 Task: For heading Use Italics Merriweather with blue  colour, bold & Underline.  font size for heading18,  'Change the font style of data to'Nunito and font size to 9,  Change the alignment of both headline & data to Align center.  In the sheet  DashboardReceiptArchive
Action: Mouse moved to (62, 125)
Screenshot: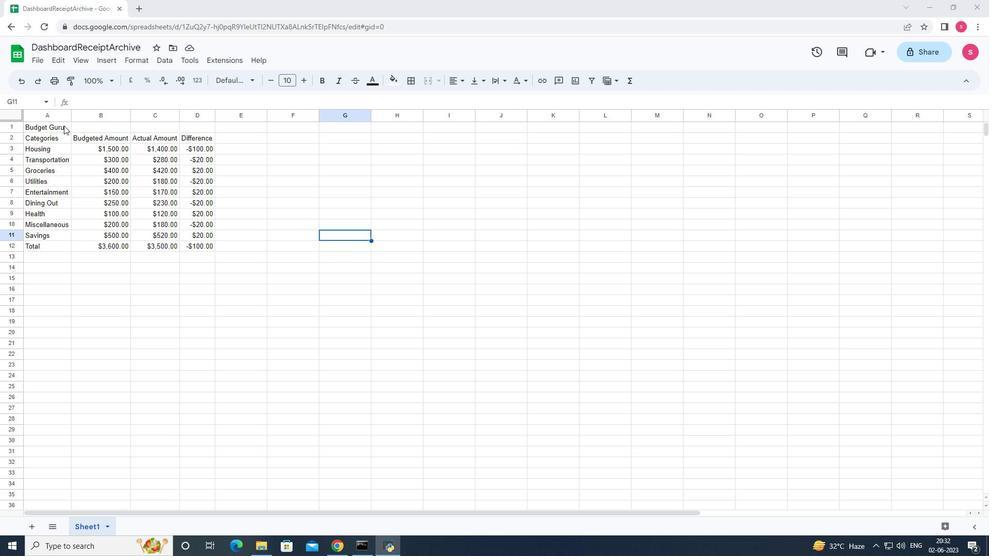 
Action: Mouse pressed left at (62, 125)
Screenshot: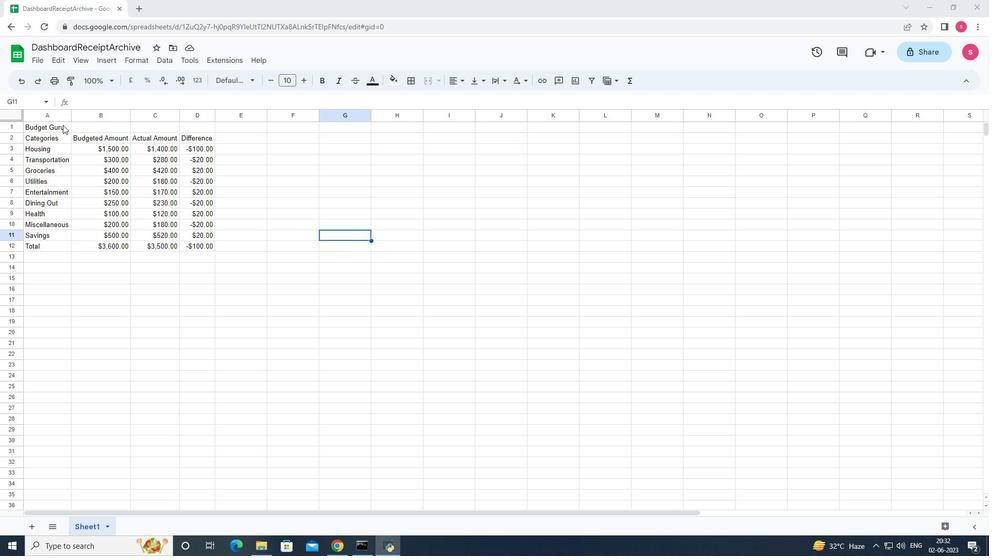 
Action: Mouse moved to (248, 82)
Screenshot: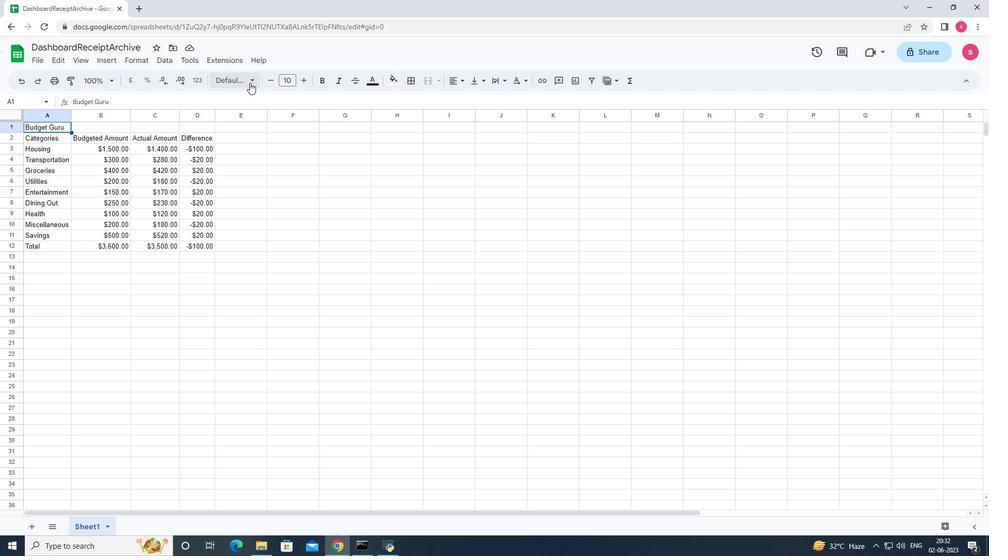 
Action: Mouse pressed left at (248, 82)
Screenshot: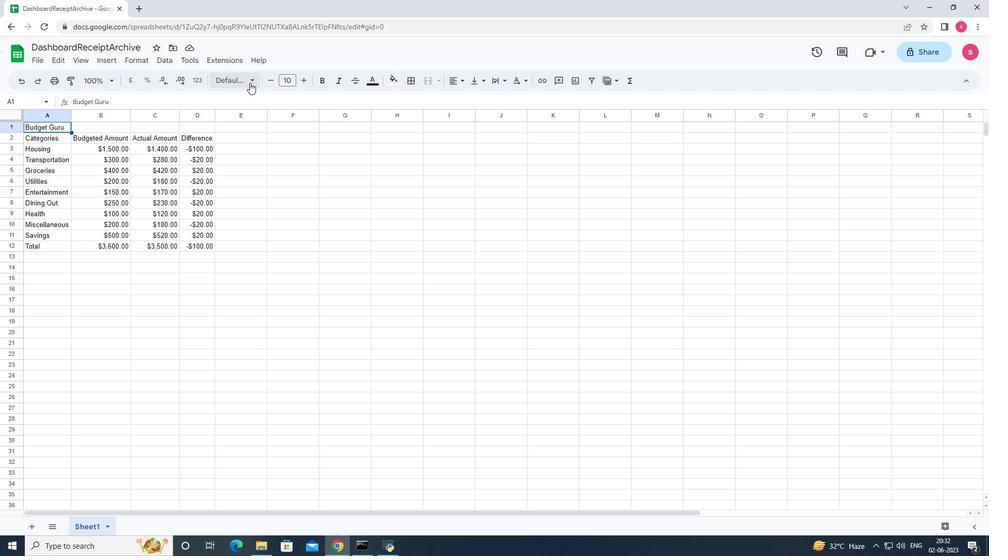 
Action: Mouse moved to (269, 356)
Screenshot: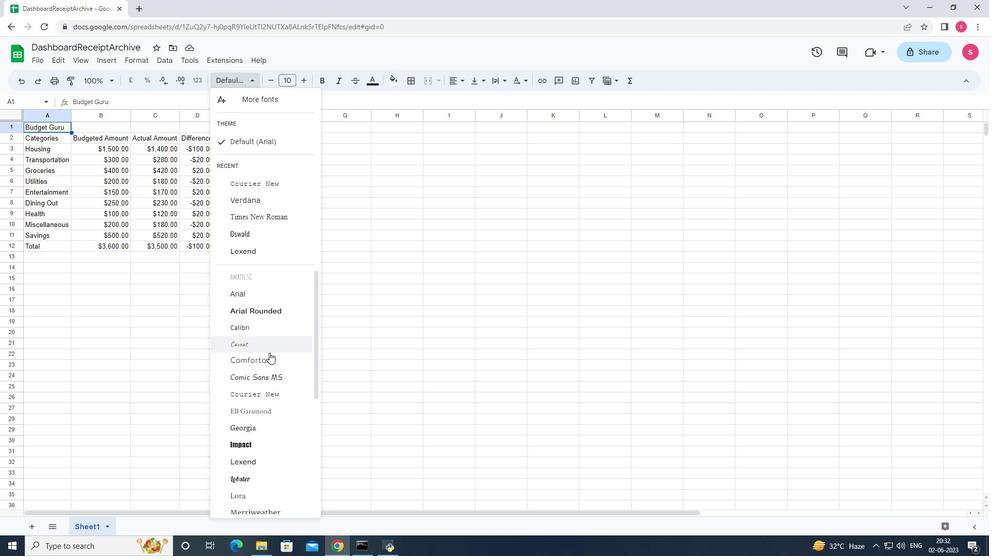 
Action: Mouse scrolled (269, 356) with delta (0, 0)
Screenshot: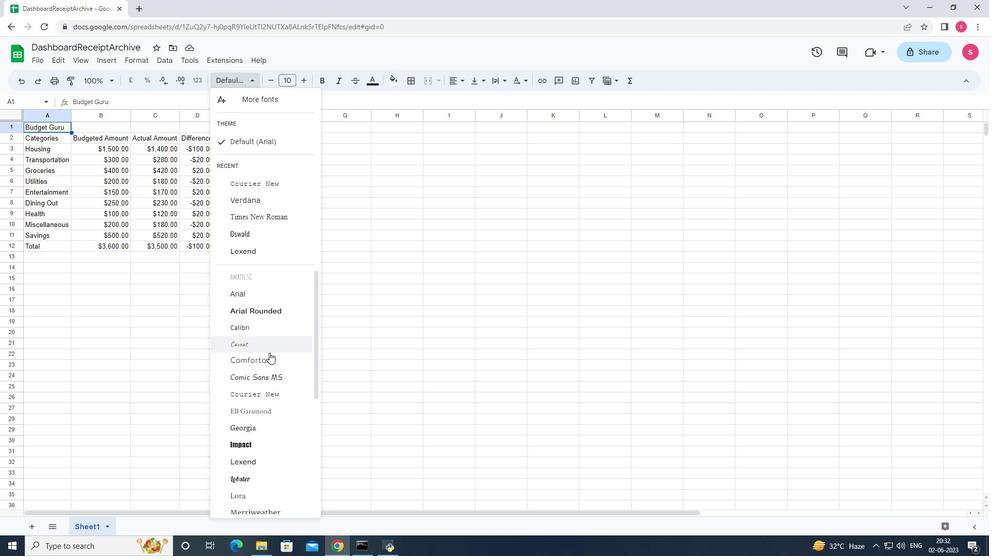
Action: Mouse moved to (273, 392)
Screenshot: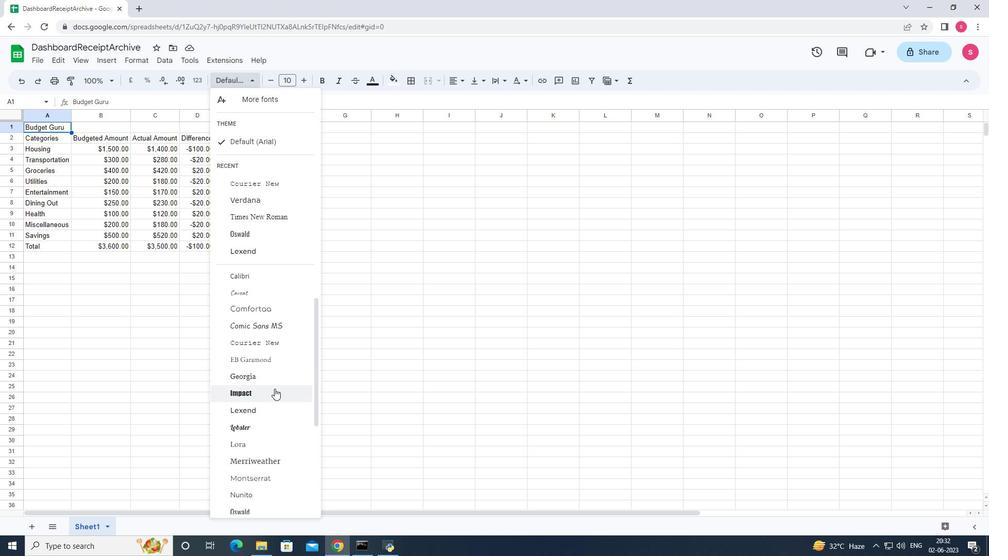 
Action: Mouse scrolled (273, 391) with delta (0, 0)
Screenshot: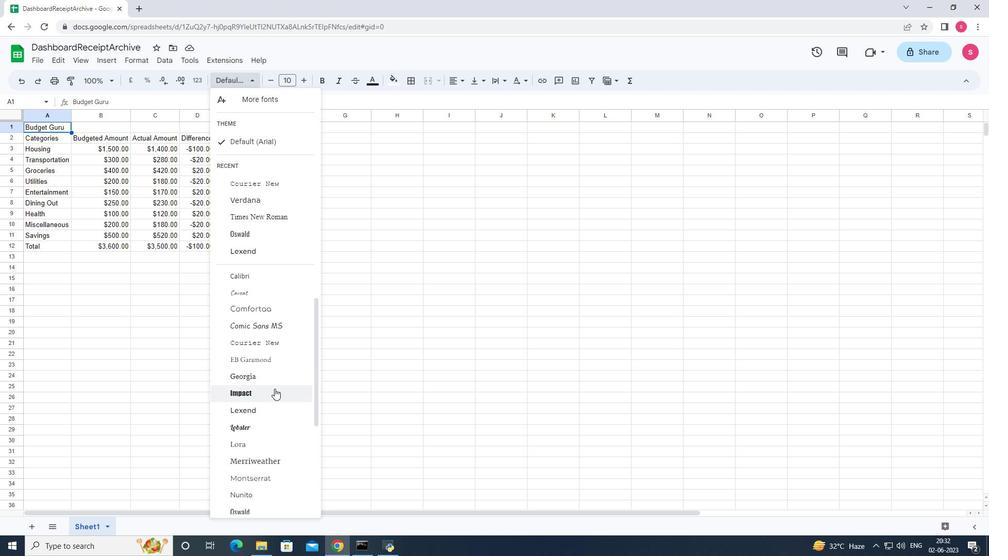 
Action: Mouse moved to (270, 406)
Screenshot: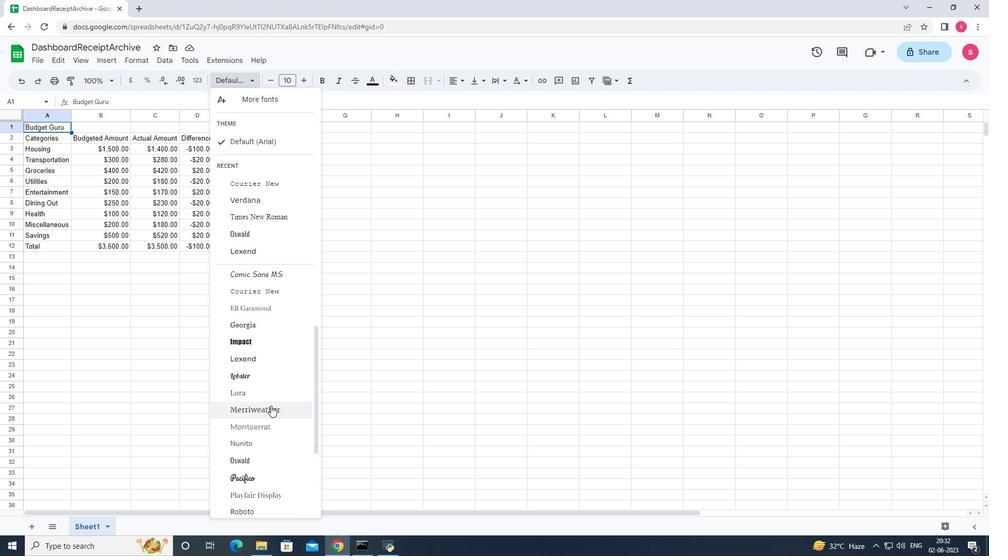 
Action: Mouse pressed left at (270, 406)
Screenshot: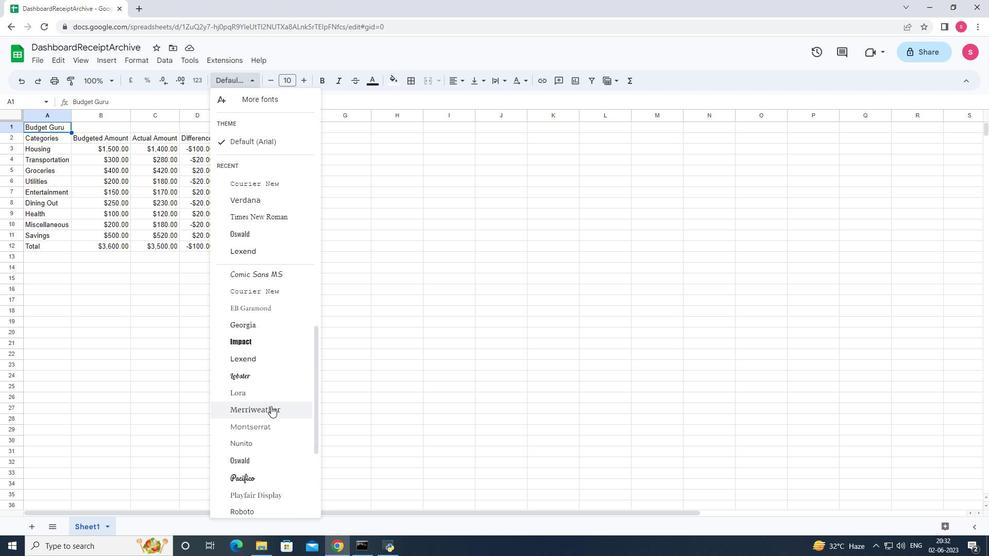 
Action: Mouse moved to (376, 81)
Screenshot: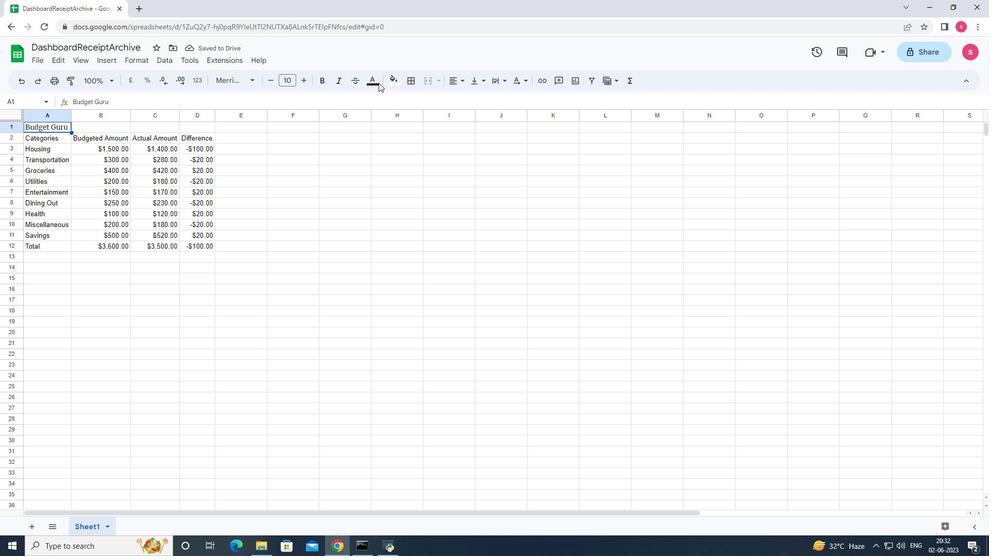 
Action: Mouse pressed left at (376, 81)
Screenshot: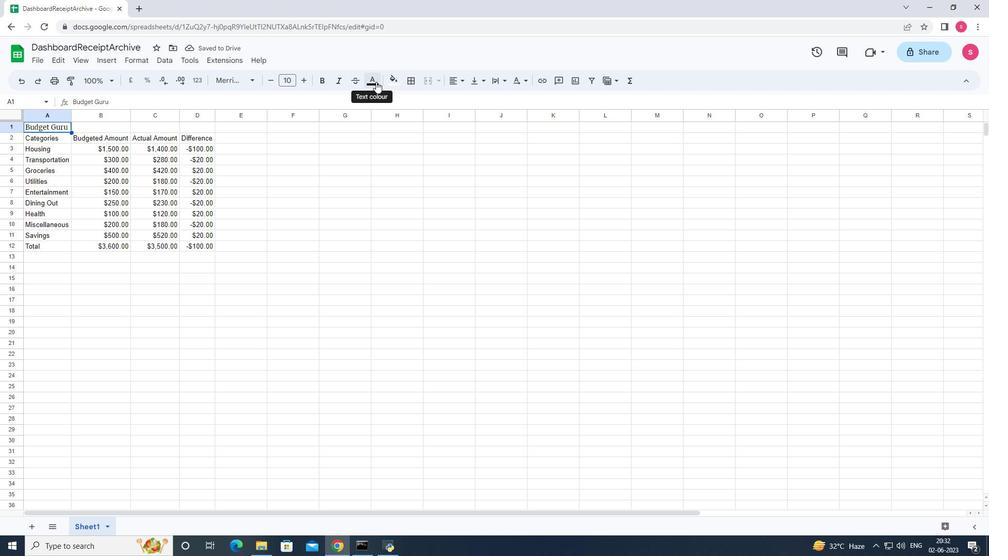 
Action: Mouse moved to (456, 129)
Screenshot: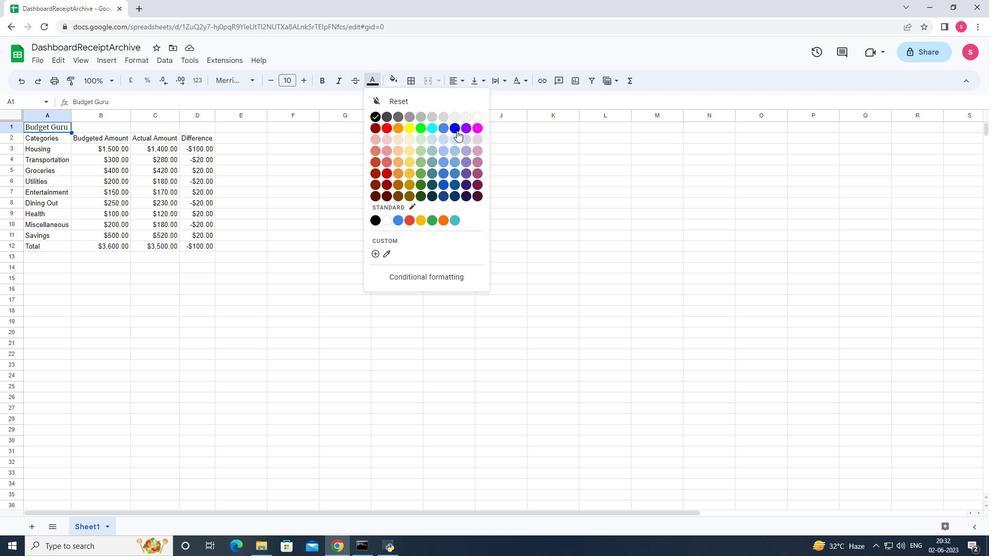 
Action: Mouse pressed left at (456, 129)
Screenshot: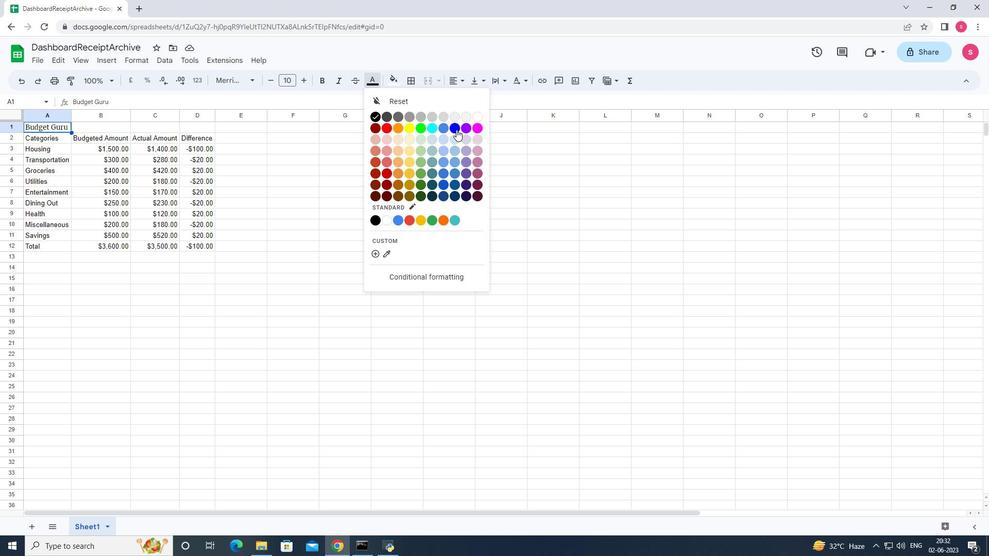 
Action: Mouse moved to (320, 83)
Screenshot: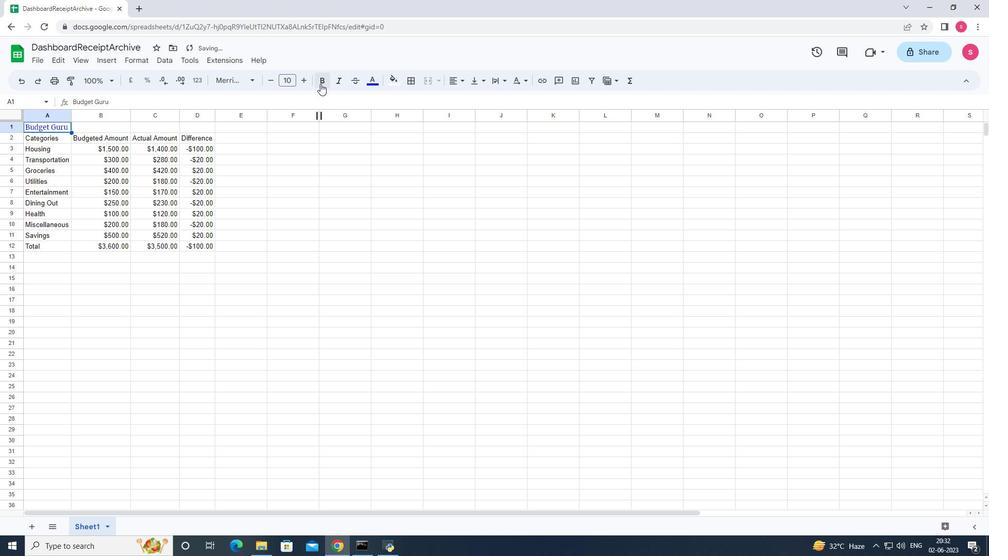 
Action: Mouse pressed left at (320, 83)
Screenshot: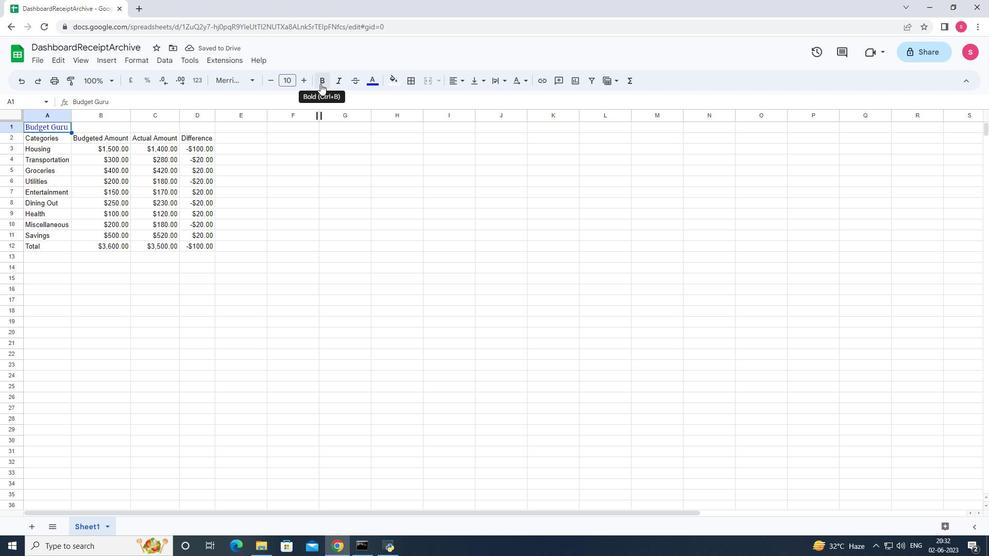 
Action: Mouse moved to (141, 62)
Screenshot: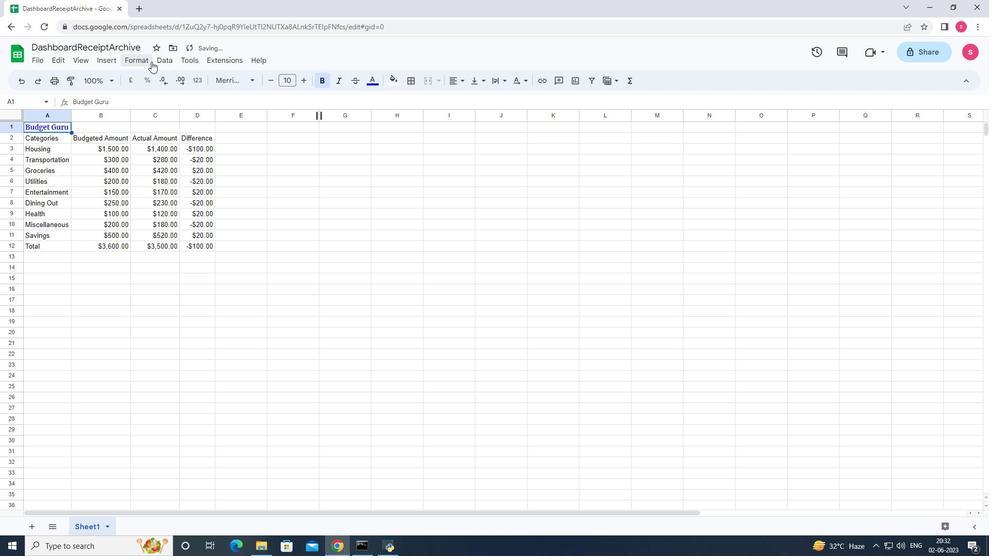
Action: Mouse pressed left at (141, 62)
Screenshot: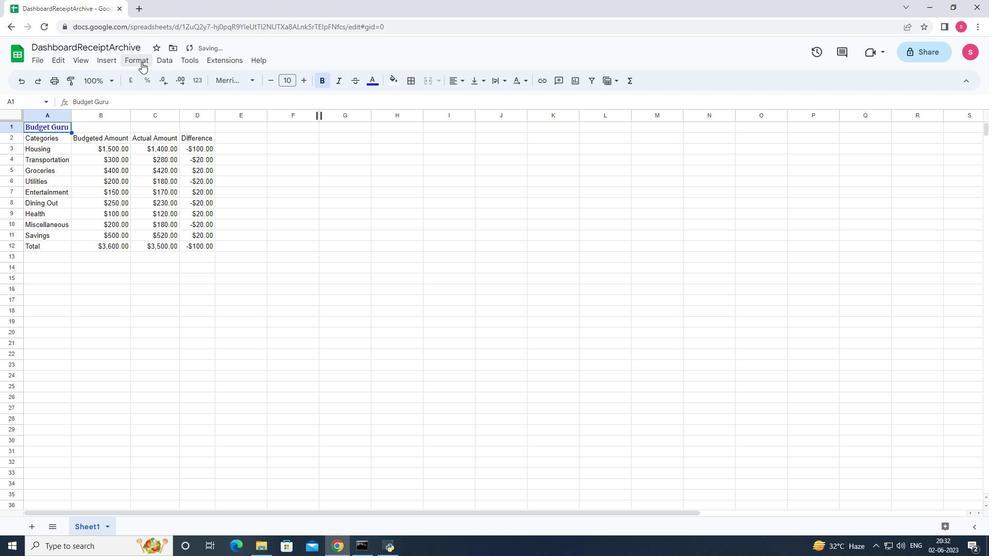 
Action: Mouse moved to (157, 118)
Screenshot: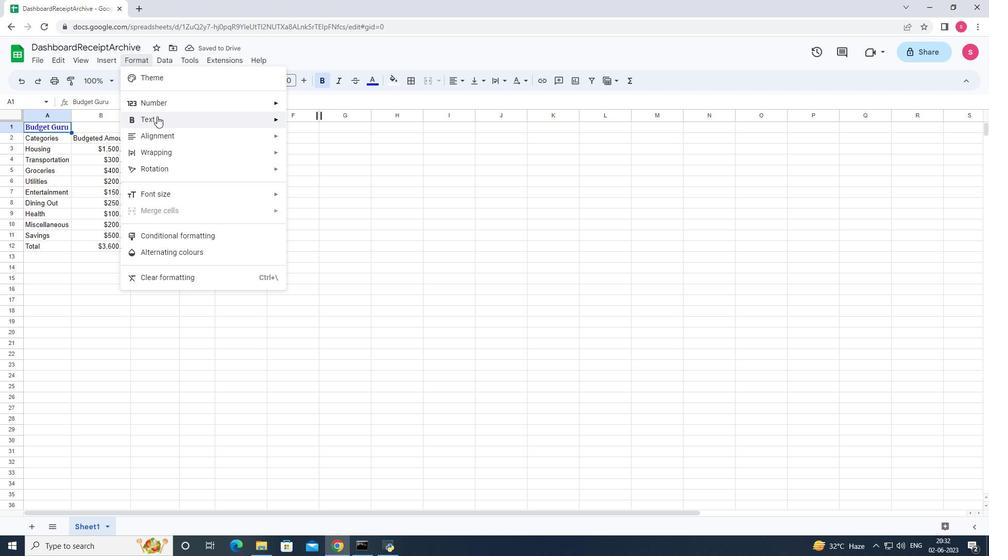 
Action: Mouse pressed left at (157, 118)
Screenshot: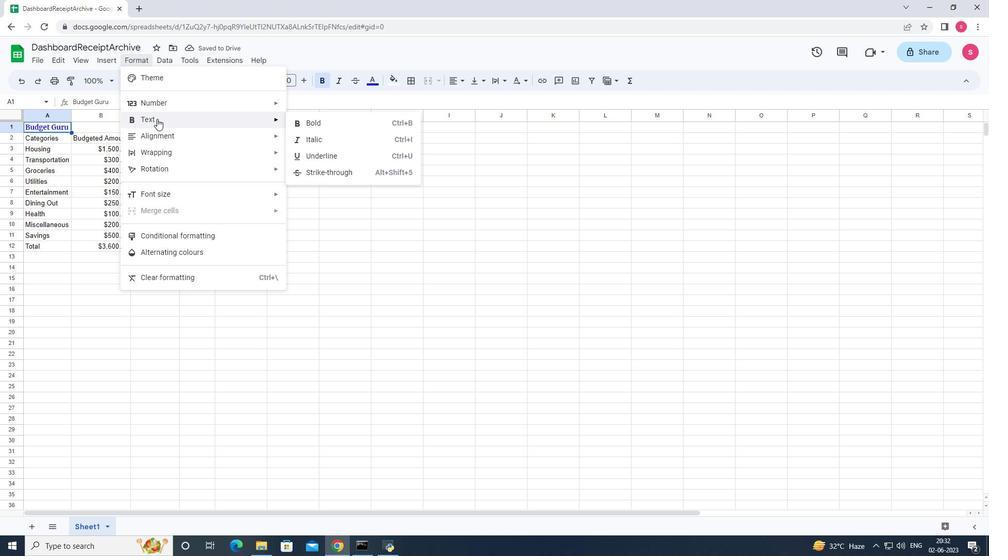 
Action: Mouse moved to (336, 157)
Screenshot: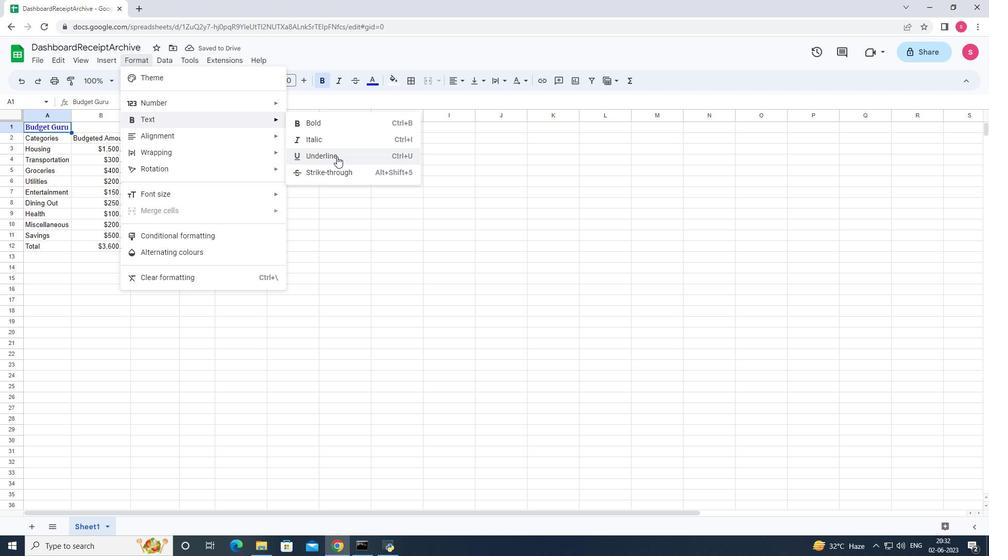 
Action: Mouse pressed left at (336, 157)
Screenshot: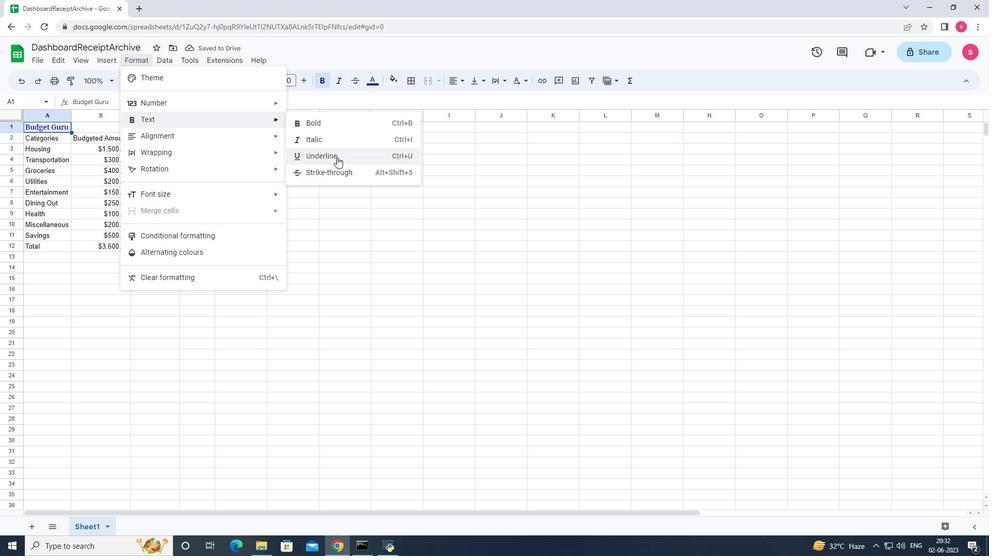 
Action: Mouse moved to (304, 81)
Screenshot: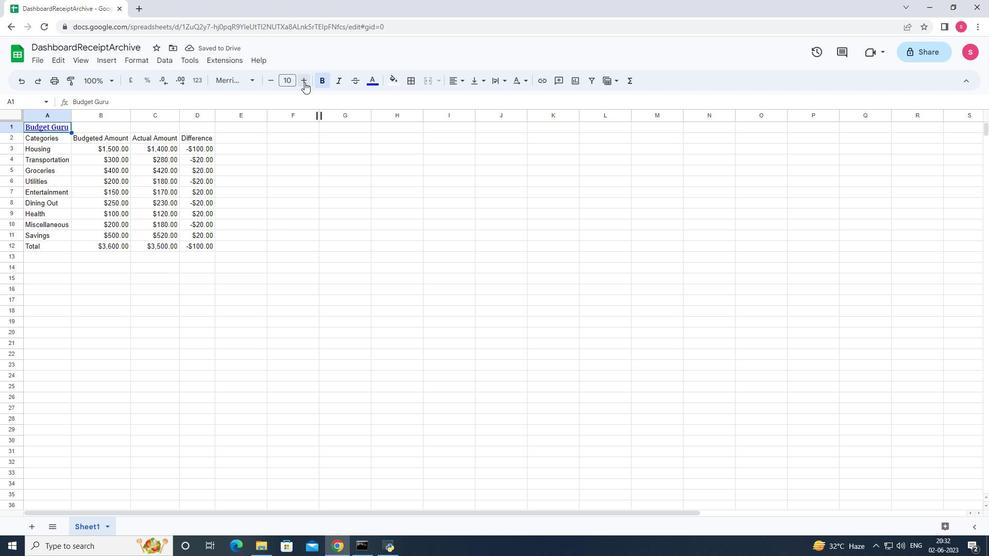 
Action: Mouse pressed left at (304, 81)
Screenshot: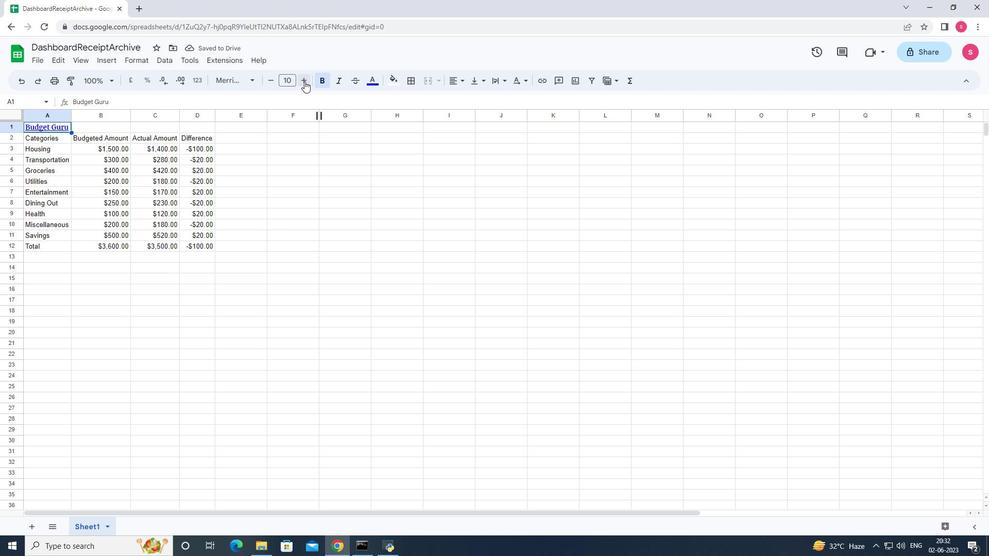 
Action: Mouse pressed left at (304, 81)
Screenshot: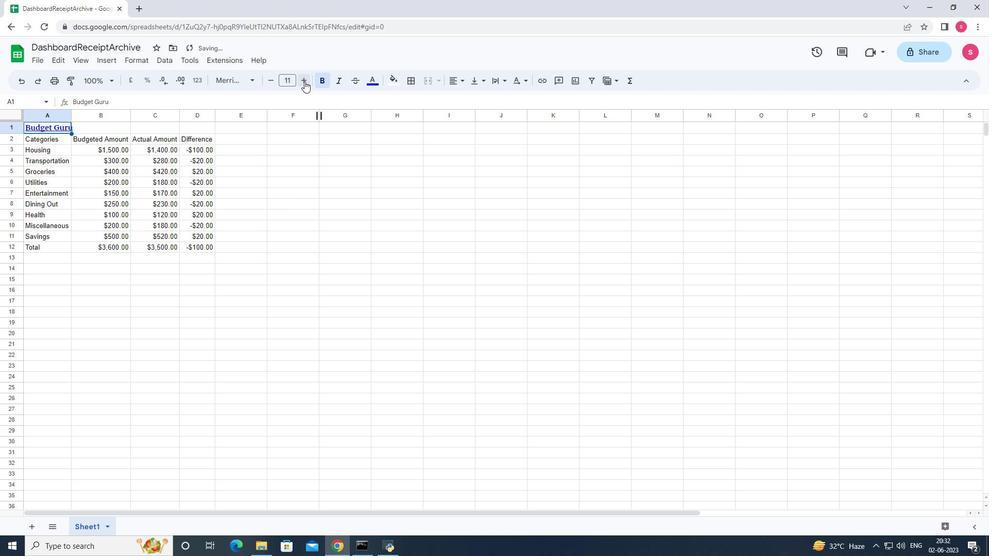 
Action: Mouse pressed left at (304, 81)
Screenshot: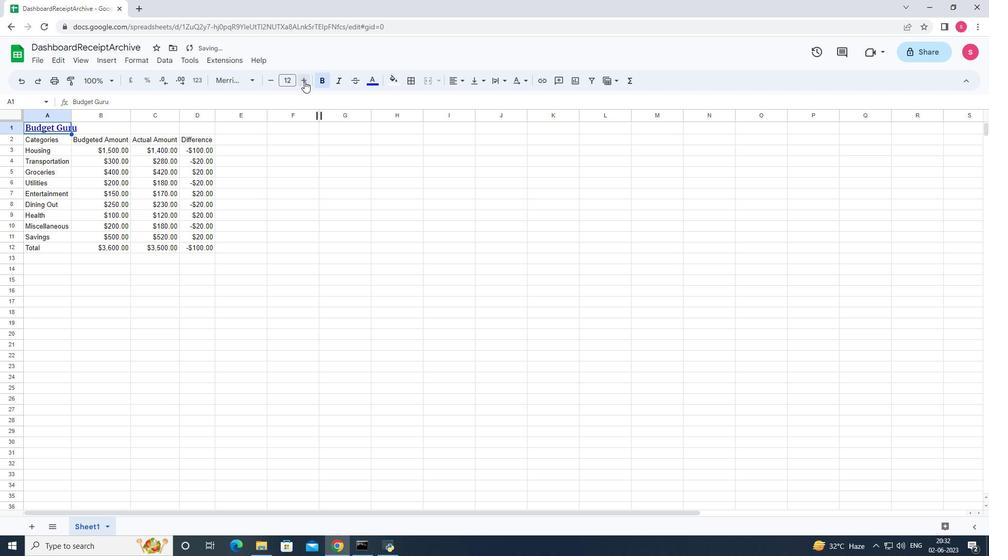 
Action: Mouse pressed left at (304, 81)
Screenshot: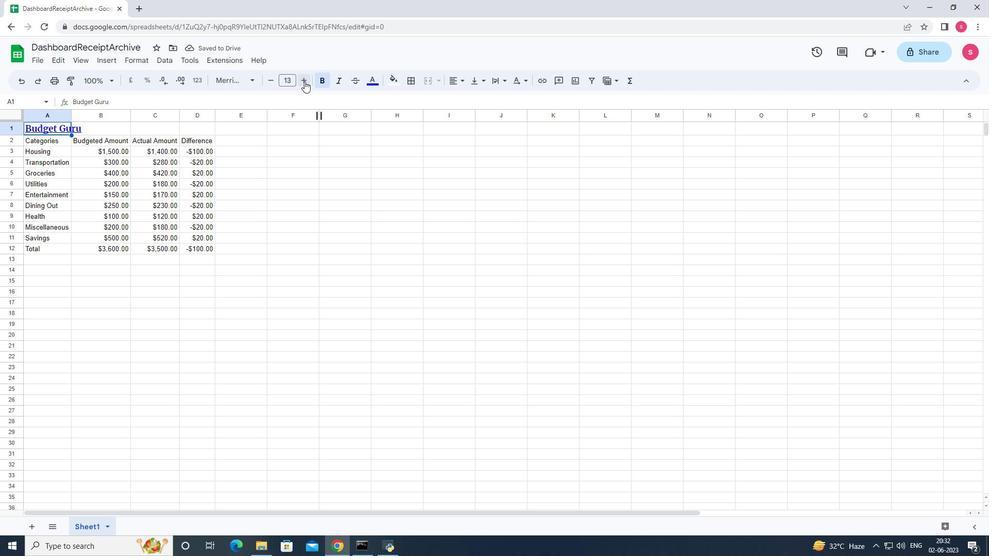 
Action: Mouse pressed left at (304, 81)
Screenshot: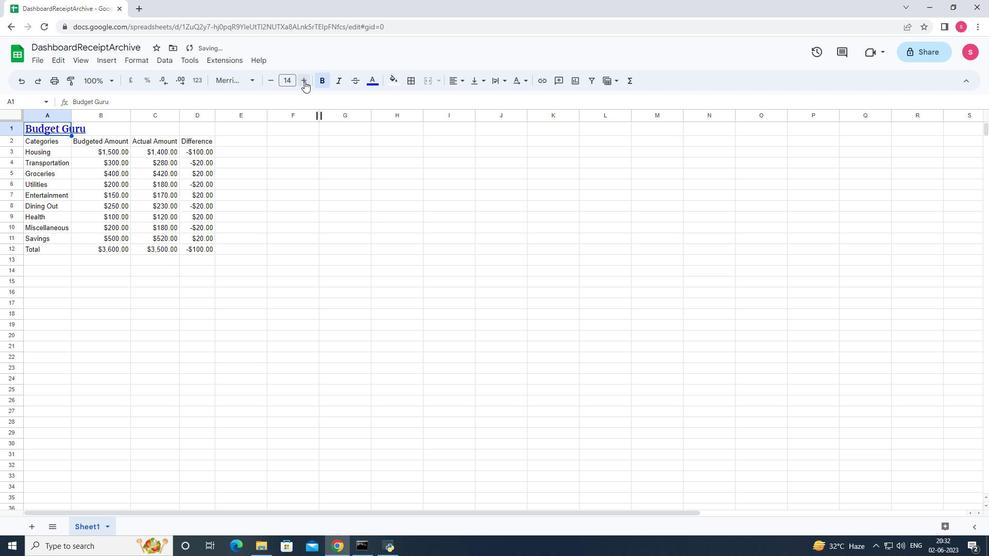 
Action: Mouse pressed left at (304, 81)
Screenshot: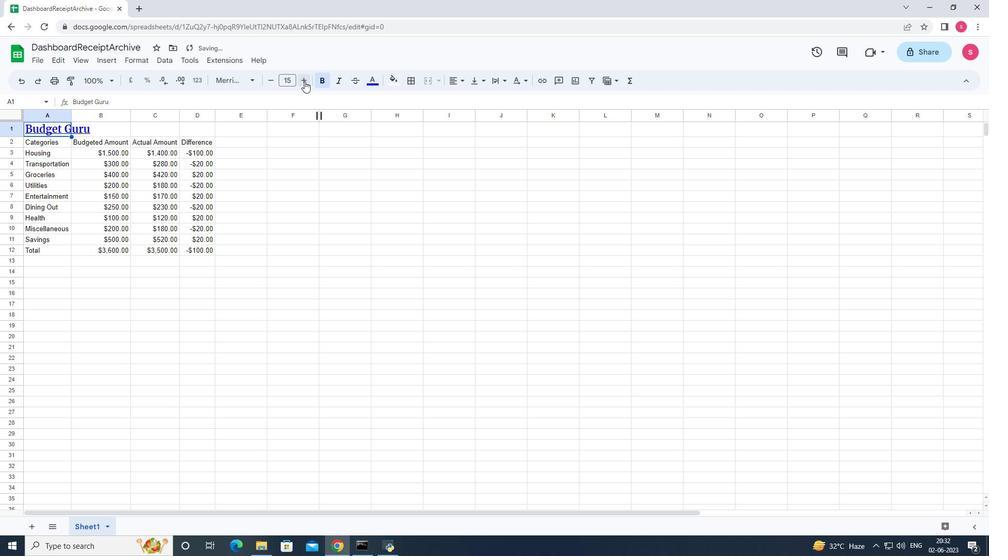 
Action: Mouse pressed left at (304, 81)
Screenshot: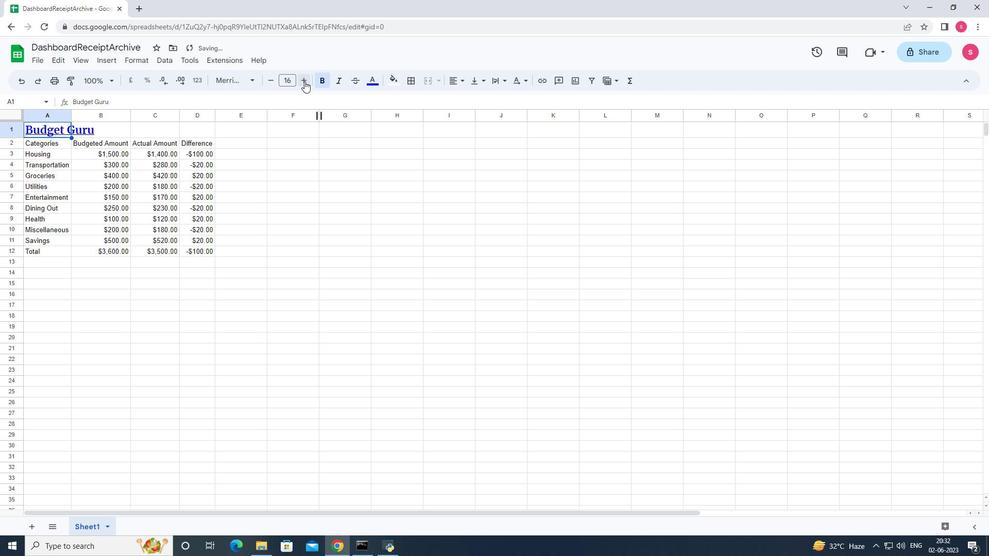 
Action: Mouse pressed left at (304, 81)
Screenshot: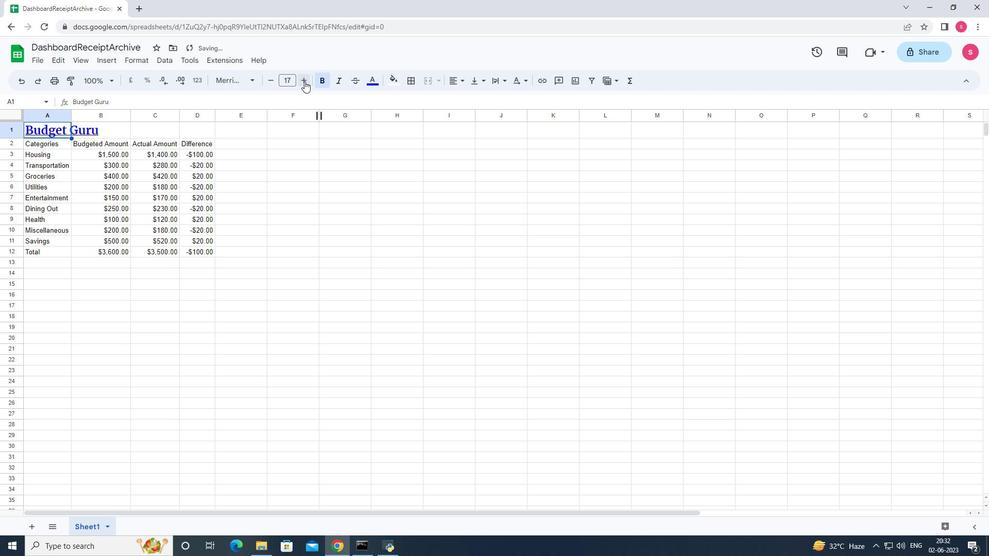 
Action: Mouse moved to (345, 257)
Screenshot: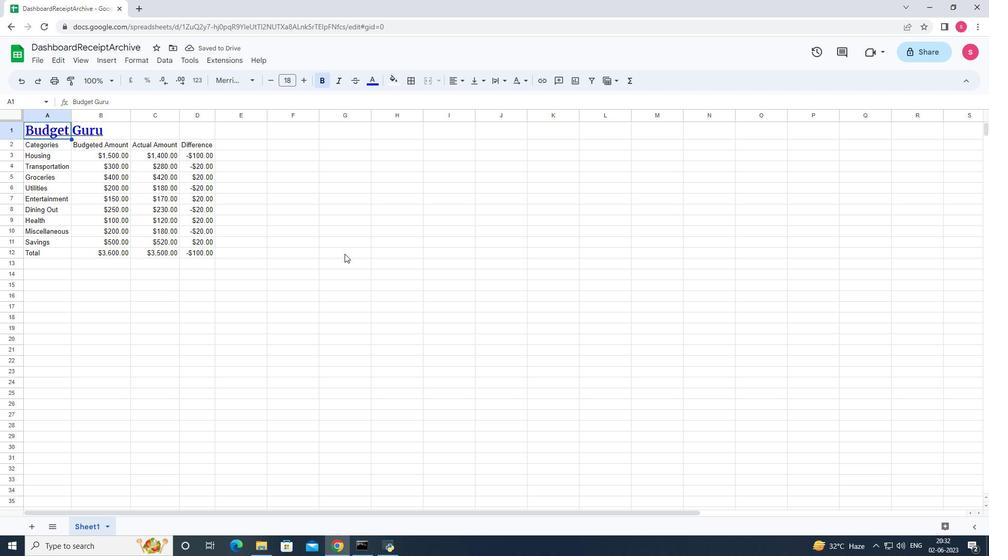 
Action: Mouse pressed left at (345, 257)
Screenshot: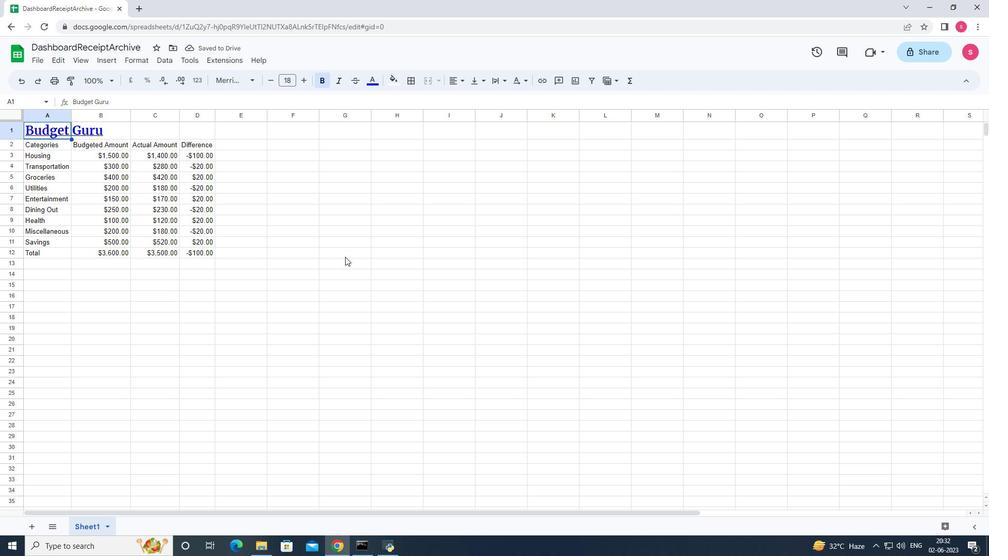 
Action: Mouse moved to (50, 143)
Screenshot: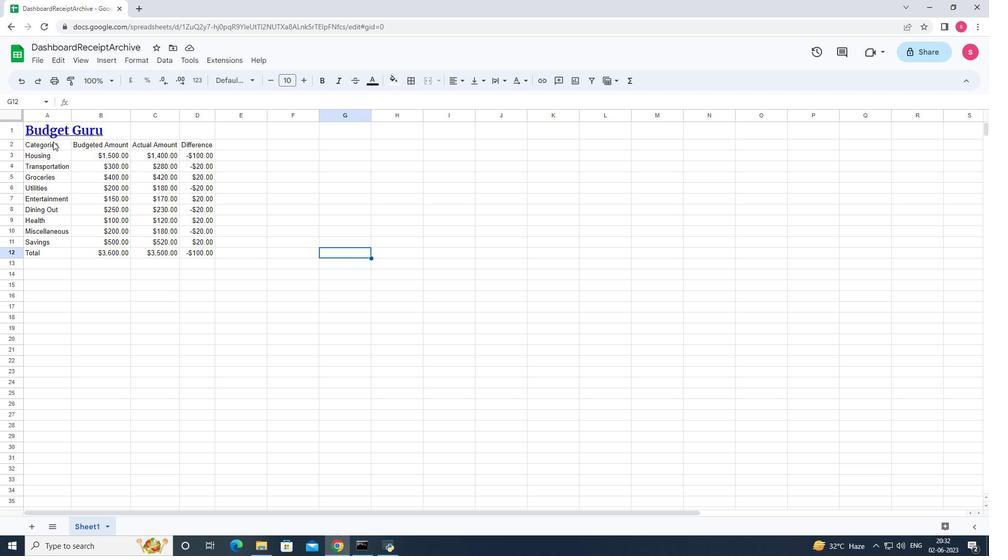 
Action: Mouse pressed left at (50, 143)
Screenshot: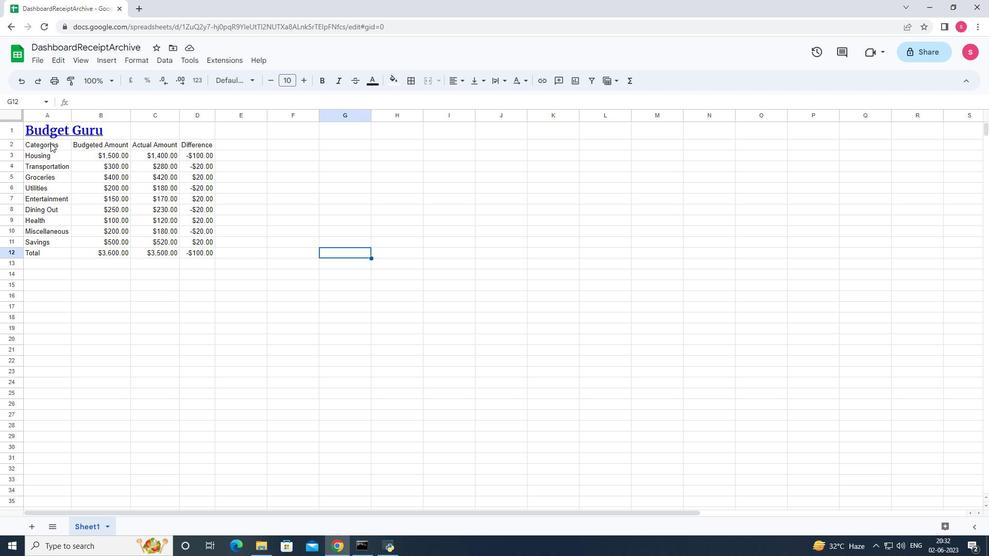 
Action: Mouse moved to (242, 81)
Screenshot: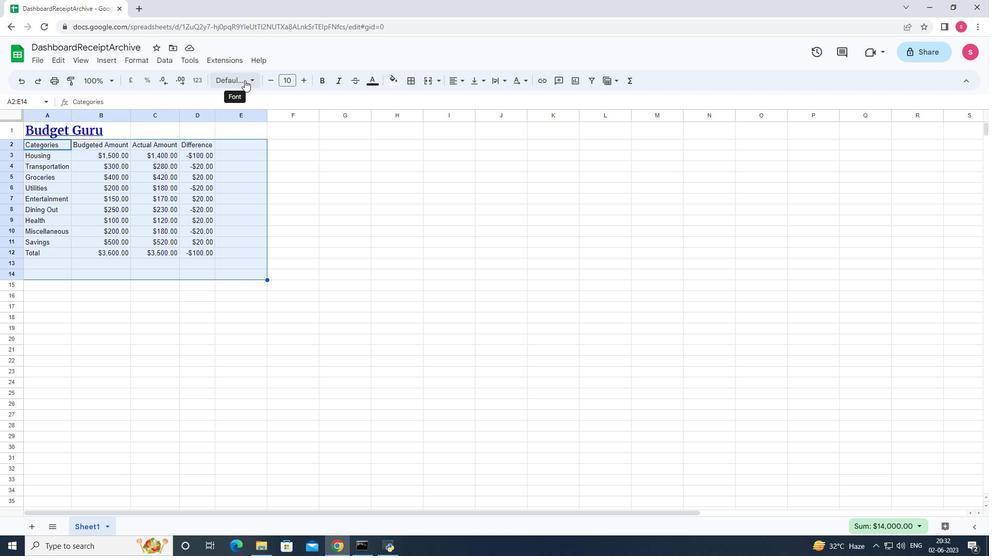 
Action: Mouse pressed left at (242, 81)
Screenshot: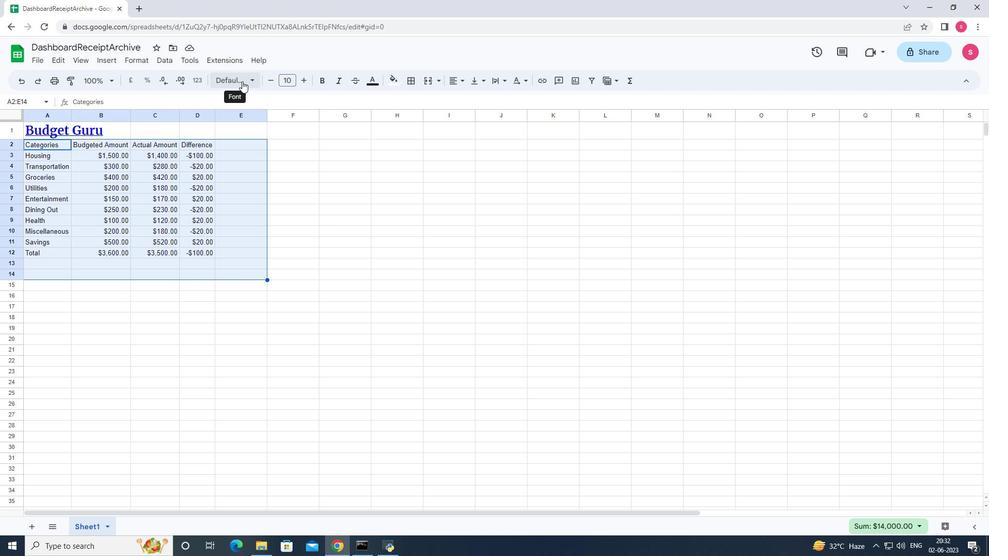 
Action: Mouse moved to (237, 197)
Screenshot: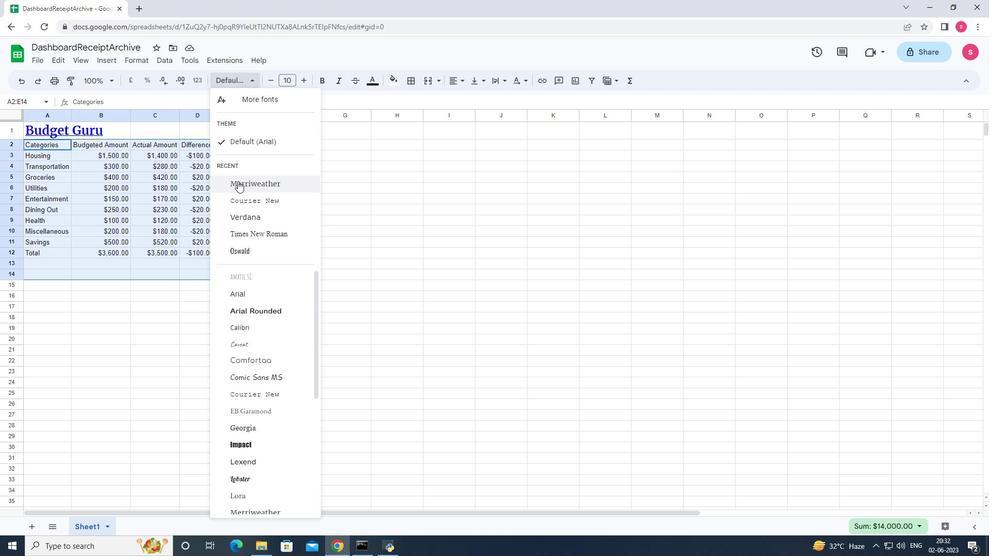 
Action: Mouse scrolled (237, 196) with delta (0, 0)
Screenshot: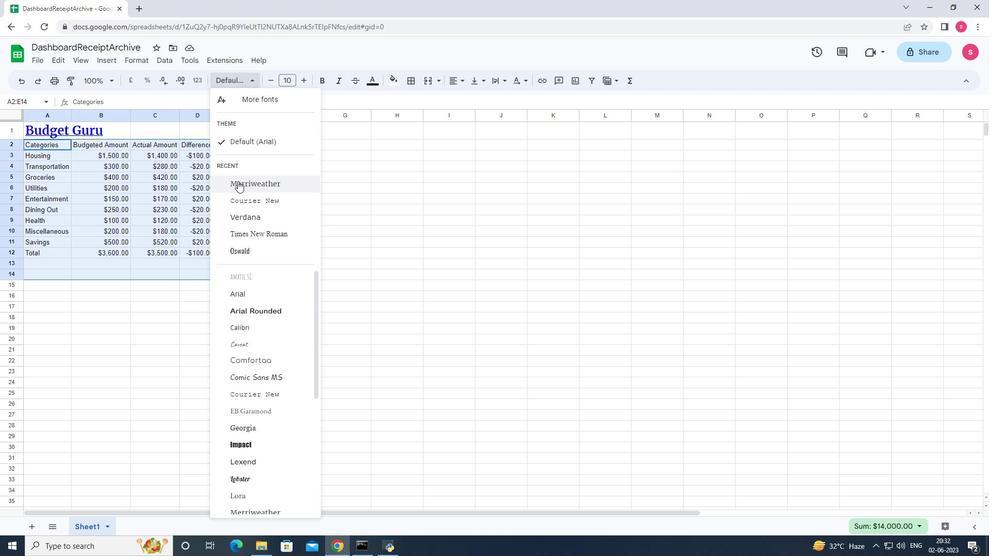 
Action: Mouse moved to (257, 302)
Screenshot: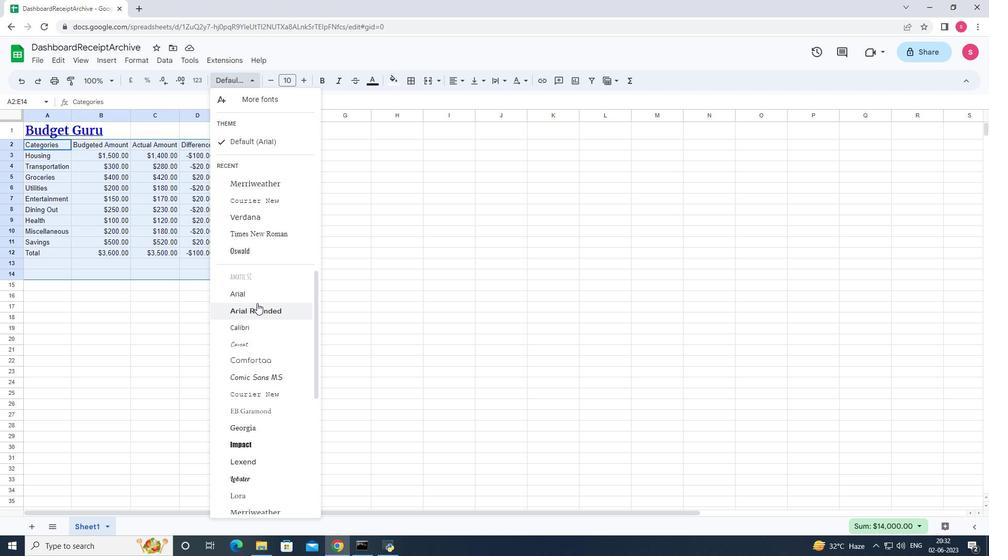 
Action: Mouse scrolled (257, 302) with delta (0, 0)
Screenshot: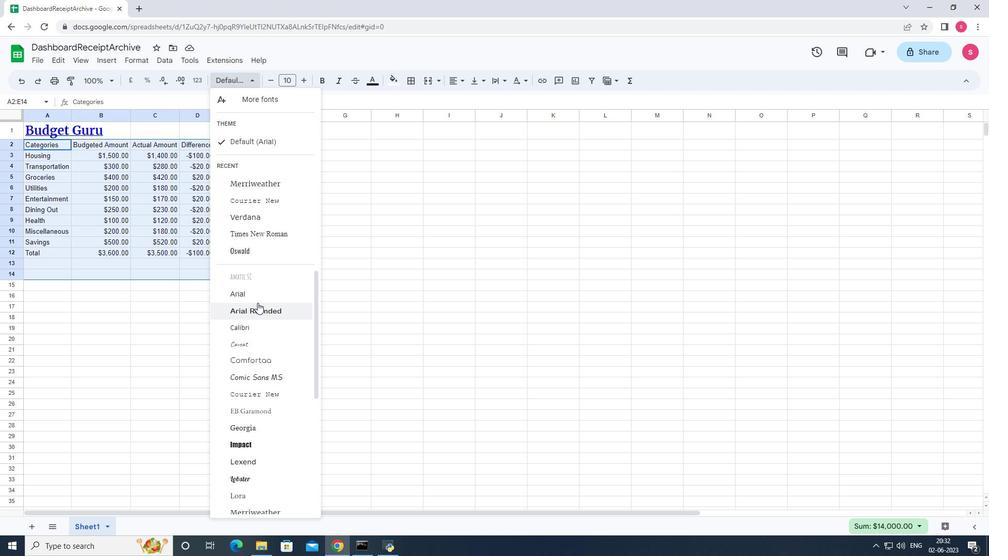 
Action: Mouse moved to (263, 493)
Screenshot: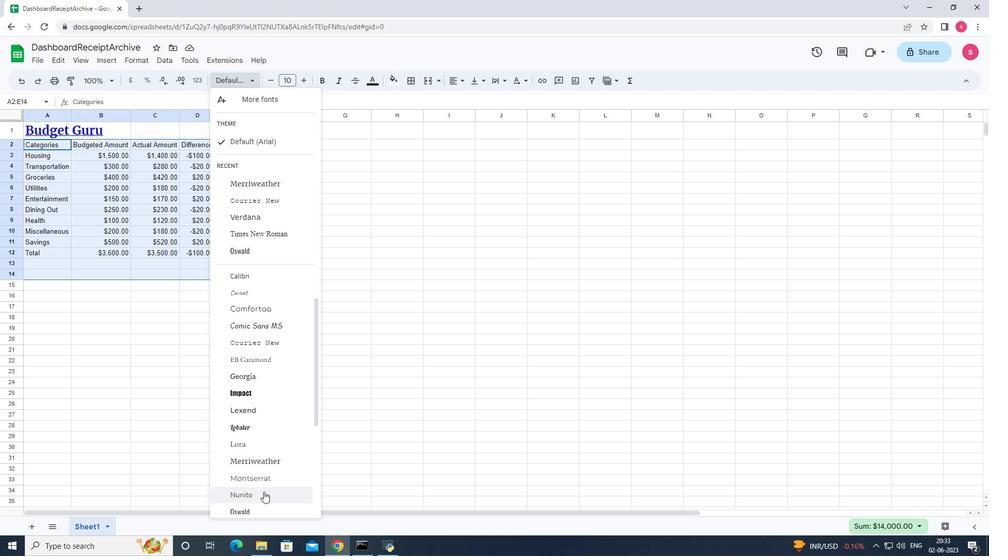 
Action: Mouse pressed left at (263, 493)
Screenshot: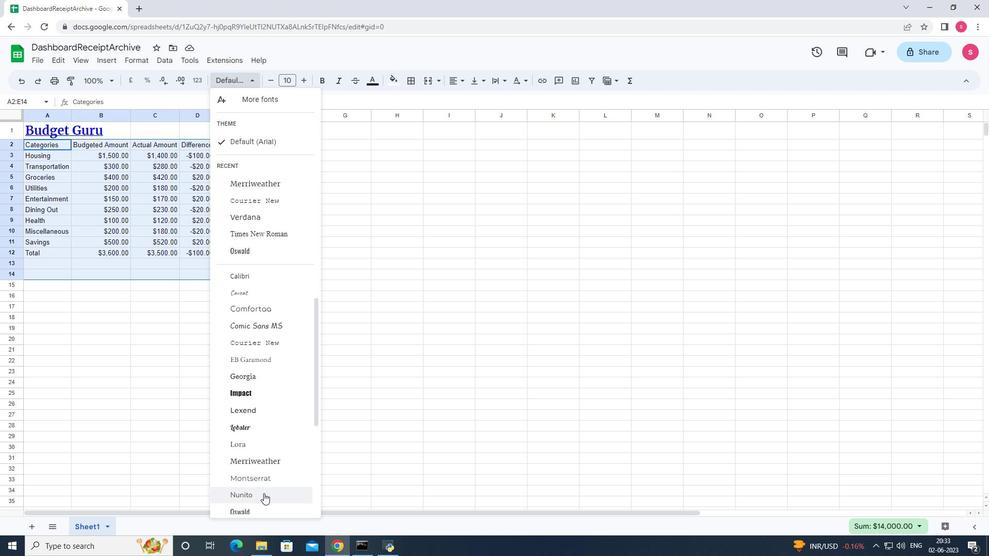 
Action: Mouse moved to (275, 83)
Screenshot: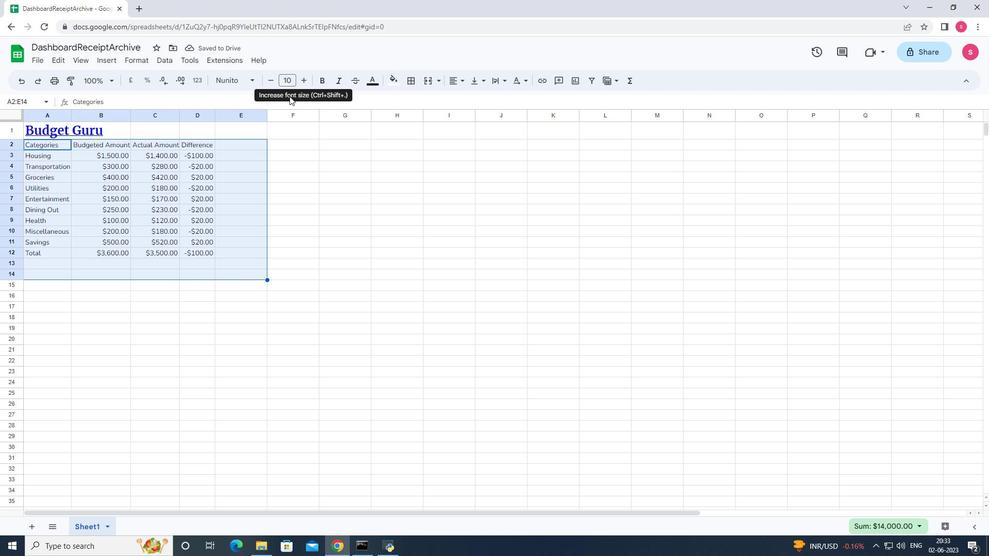 
Action: Mouse pressed left at (275, 83)
Screenshot: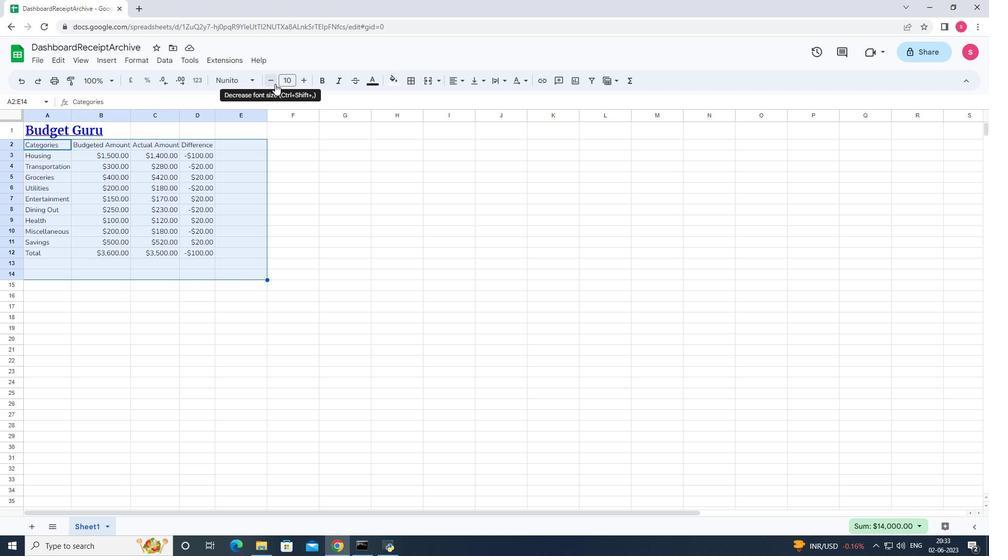 
Action: Mouse moved to (417, 236)
Screenshot: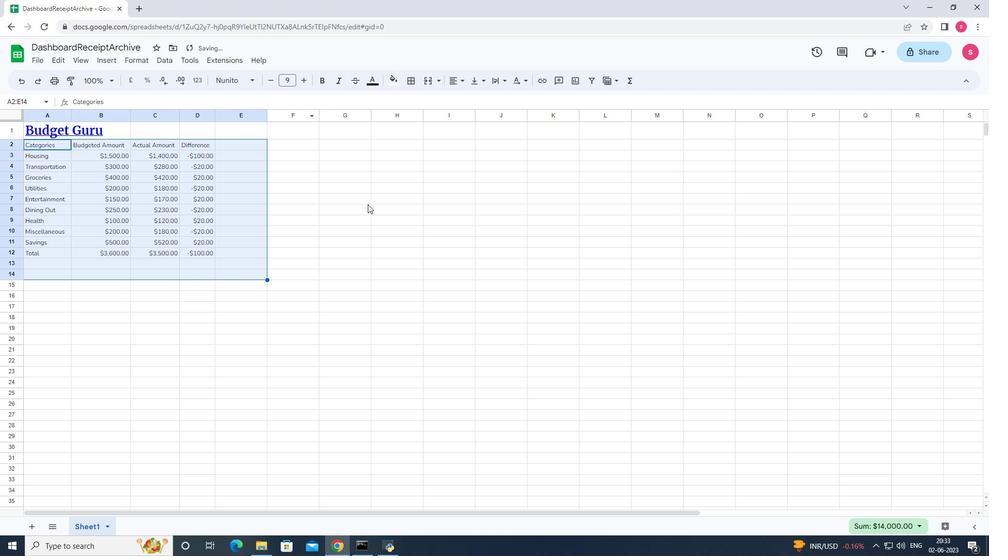 
Action: Mouse pressed left at (417, 236)
Screenshot: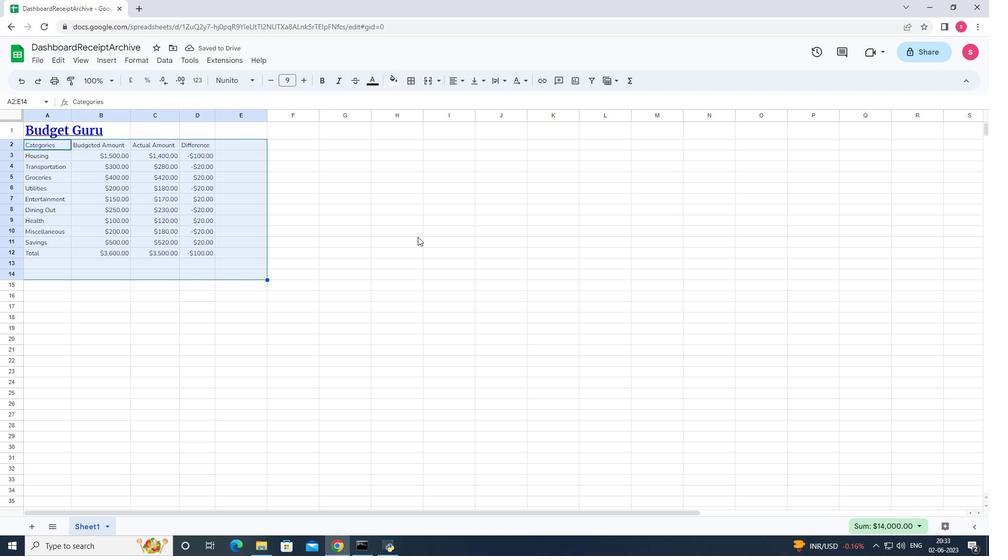 
Action: Mouse moved to (82, 128)
Screenshot: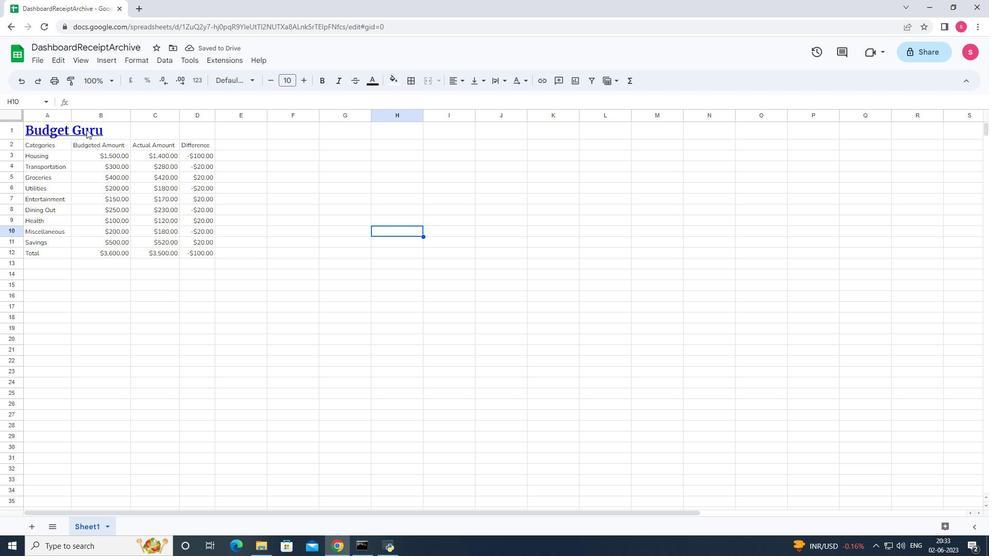 
Action: Mouse pressed left at (82, 128)
Screenshot: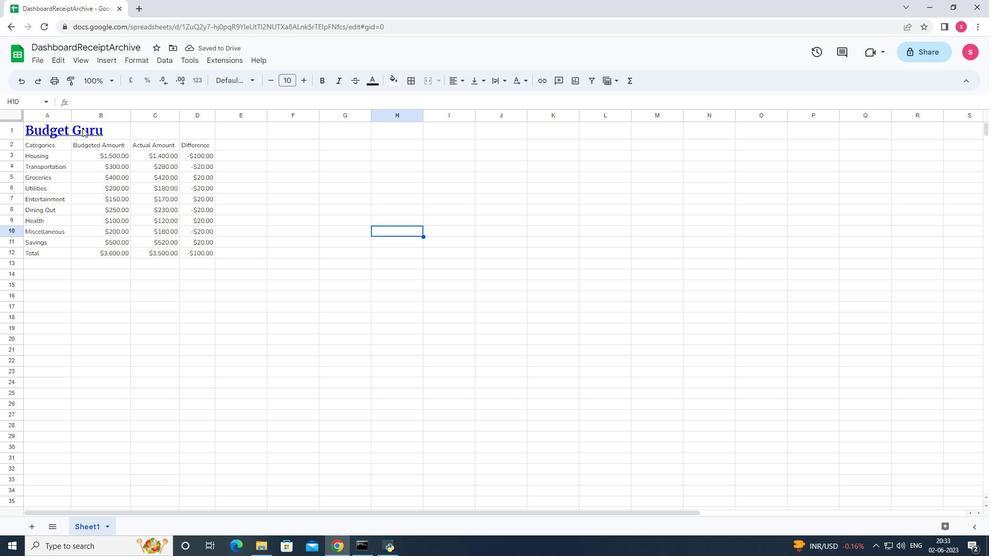 
Action: Mouse moved to (272, 347)
Screenshot: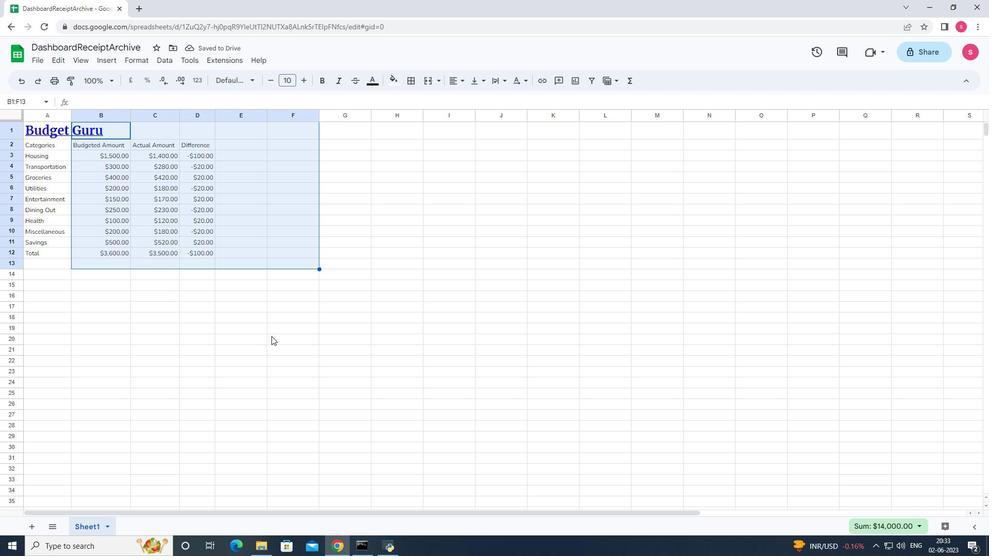
Action: Mouse pressed left at (272, 347)
Screenshot: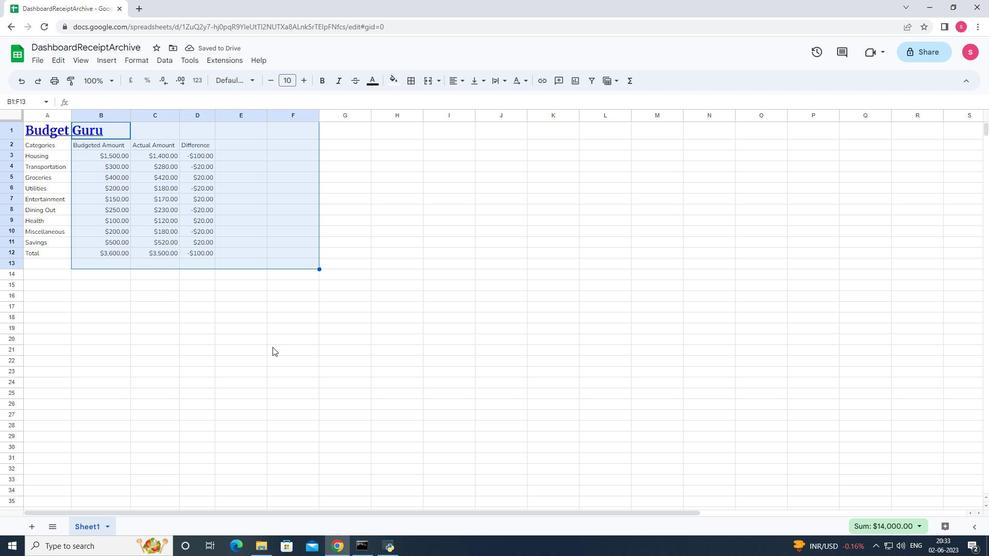 
Action: Mouse moved to (40, 125)
Screenshot: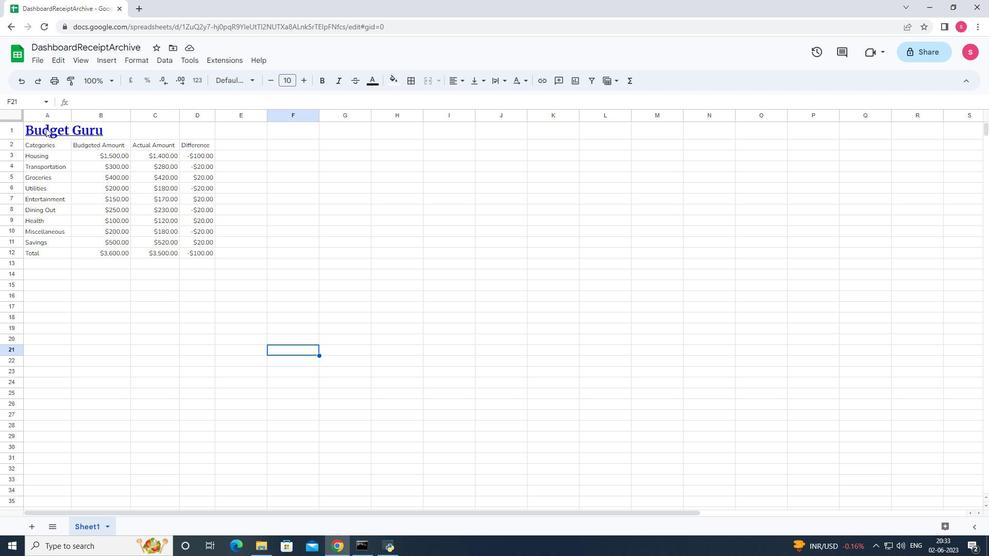 
Action: Mouse pressed left at (40, 125)
Screenshot: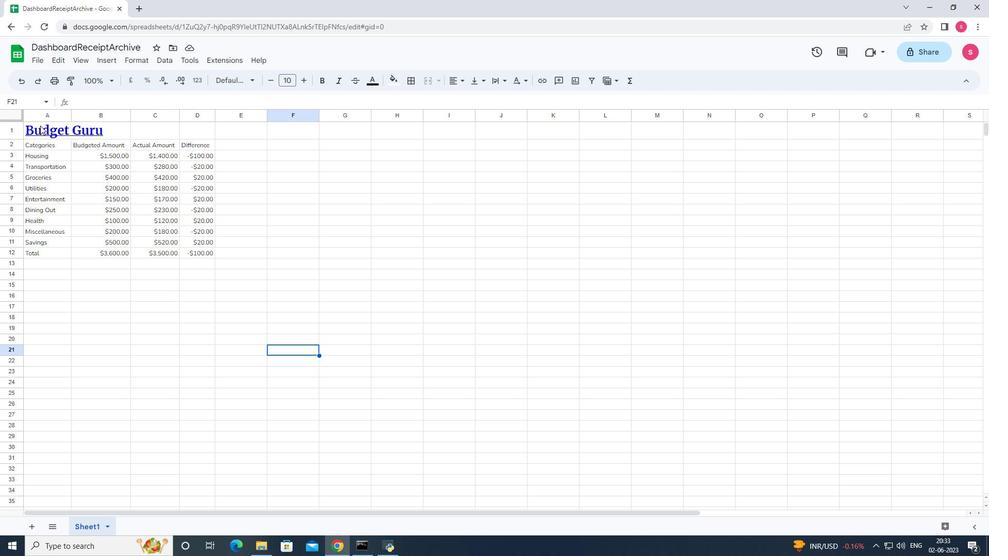 
Action: Mouse moved to (452, 81)
Screenshot: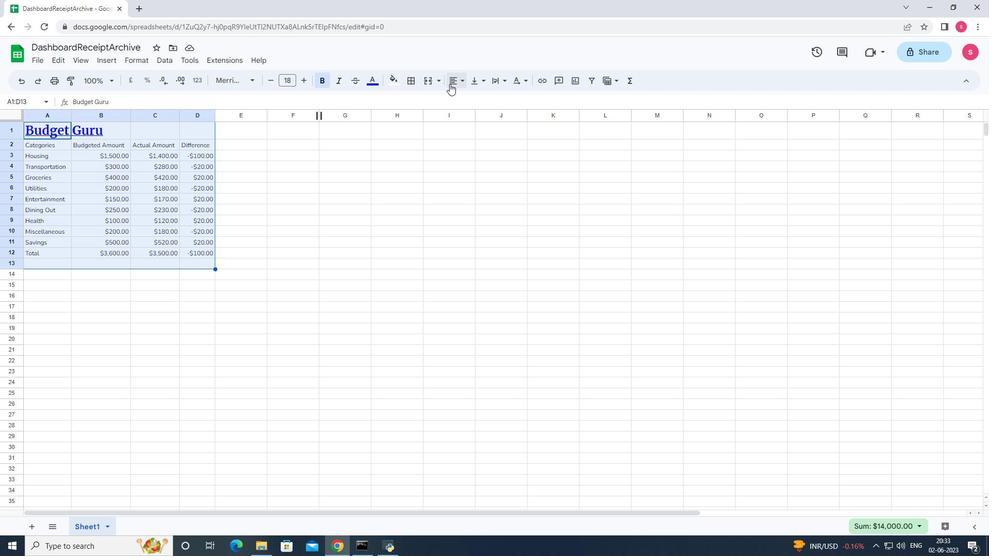 
Action: Mouse pressed left at (452, 81)
Screenshot: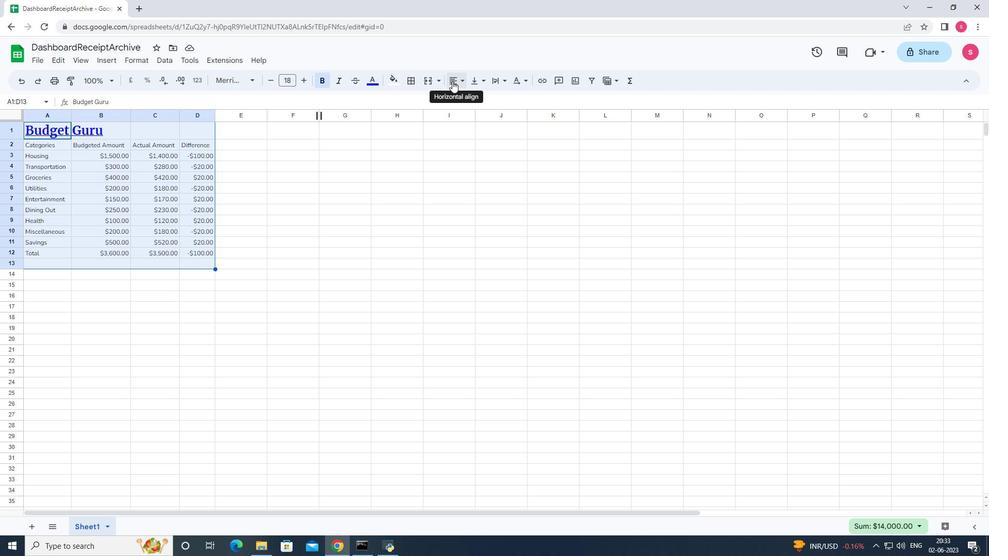 
Action: Mouse moved to (478, 105)
Screenshot: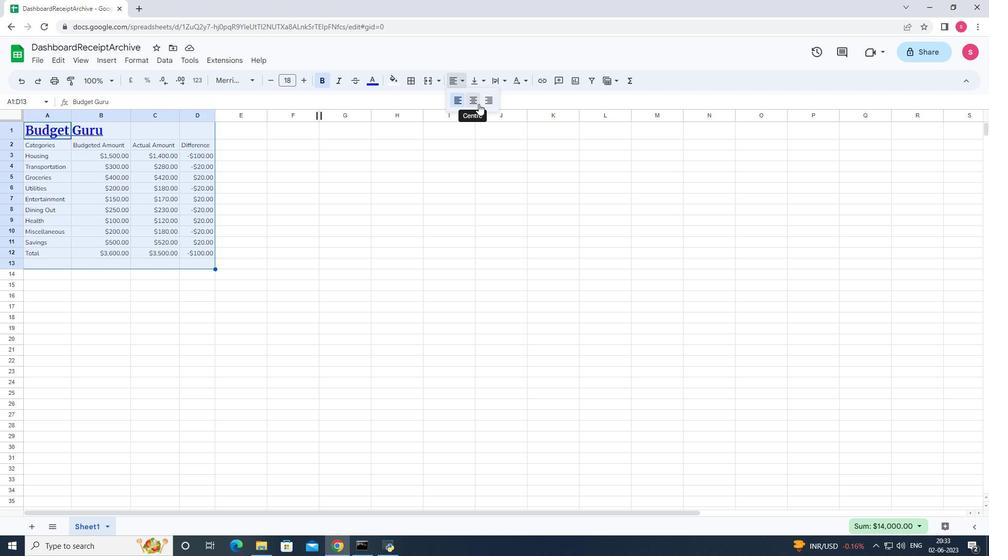 
Action: Mouse pressed left at (478, 105)
Screenshot: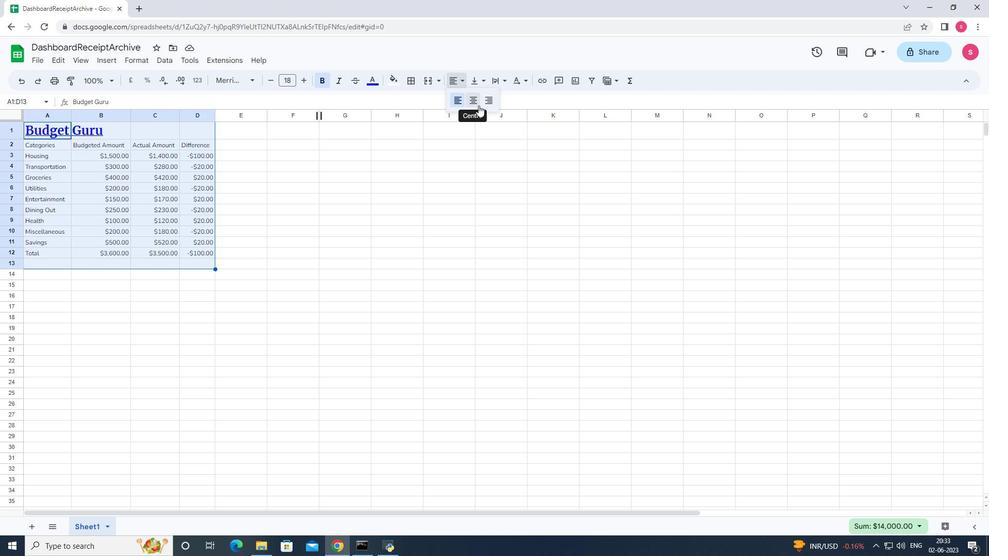 
Action: Mouse moved to (487, 200)
Screenshot: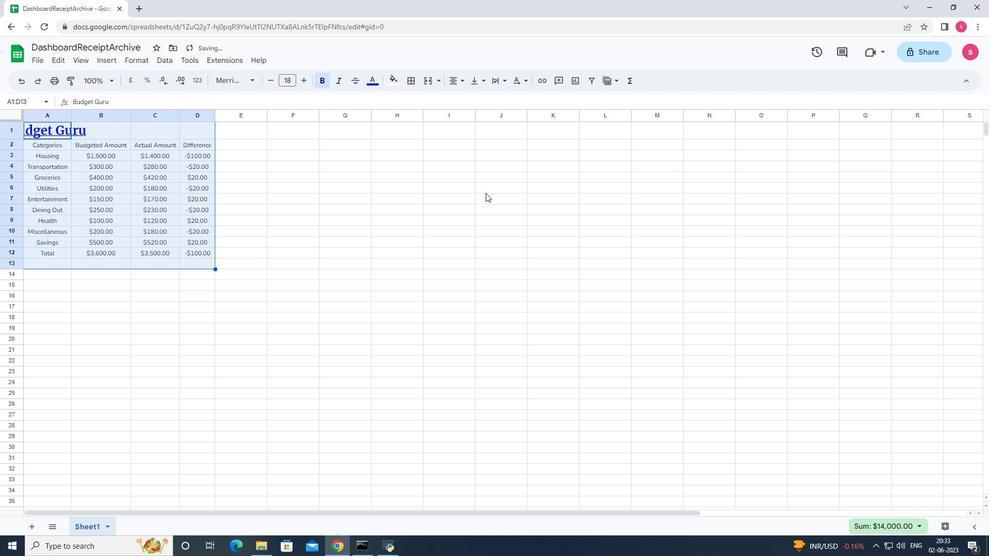 
Action: Mouse pressed left at (487, 200)
Screenshot: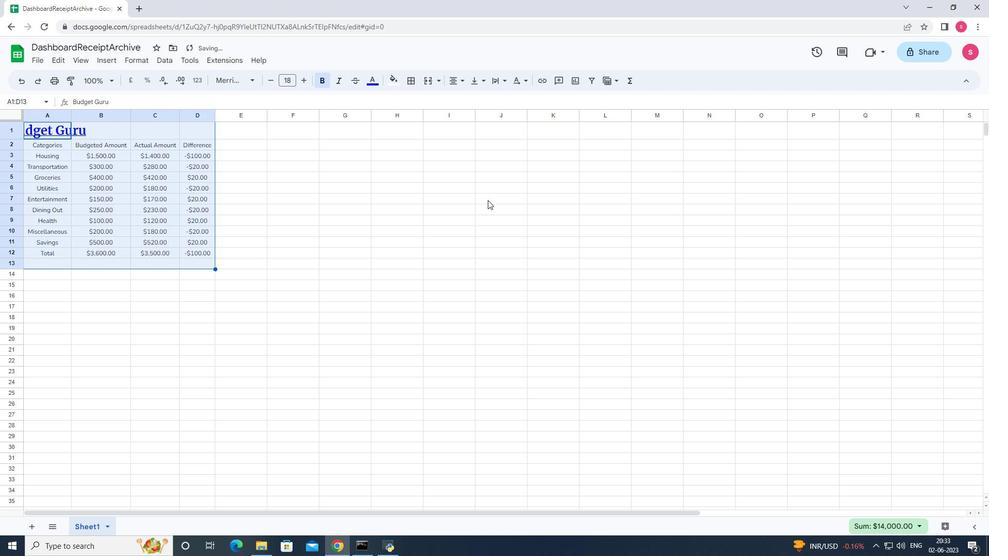
Action: Mouse moved to (73, 112)
Screenshot: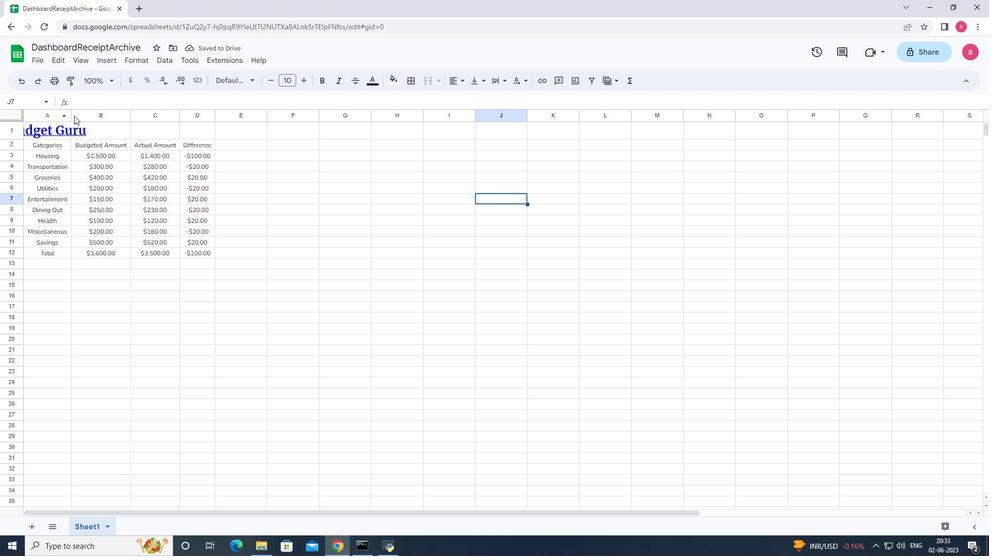 
Action: Mouse pressed left at (73, 112)
Screenshot: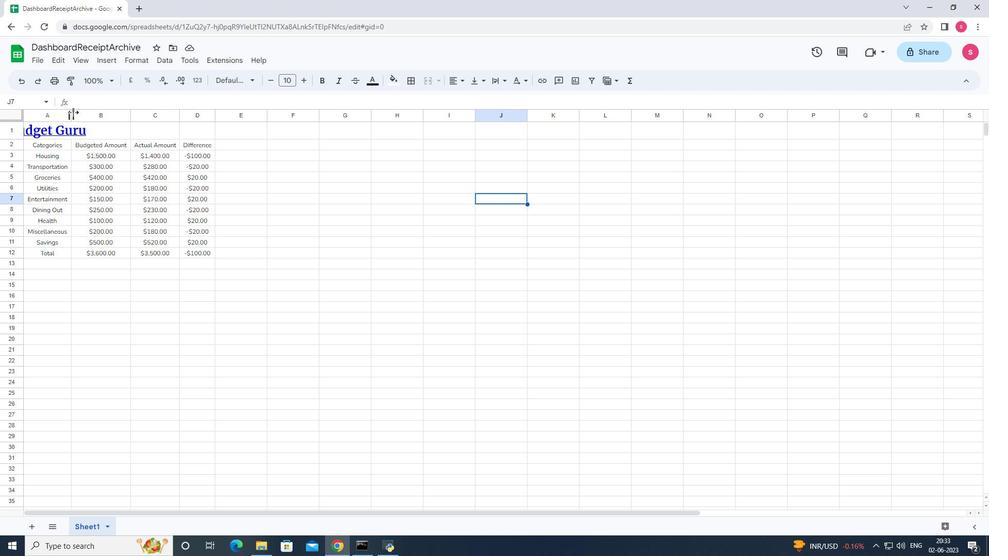 
Action: Mouse pressed left at (73, 112)
Screenshot: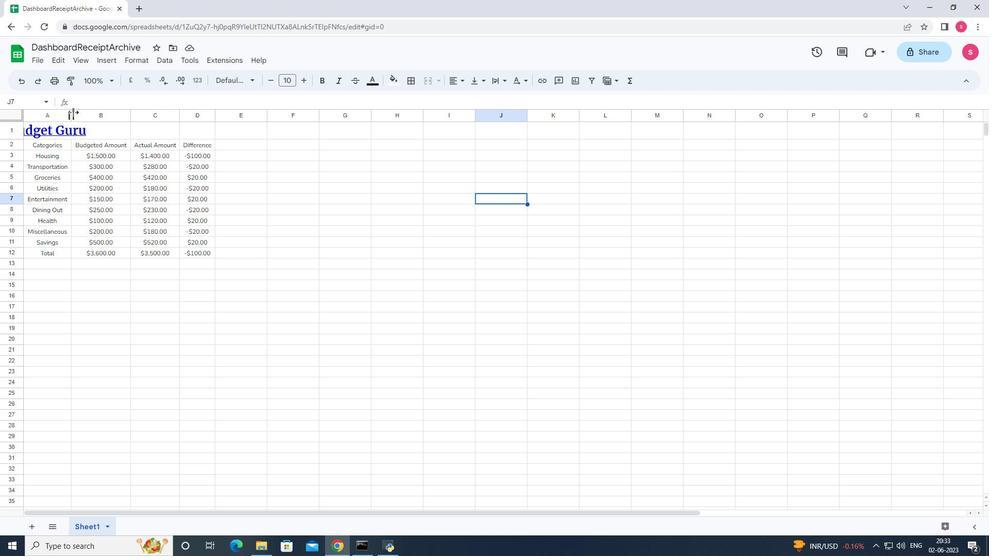 
Action: Mouse pressed left at (73, 112)
Screenshot: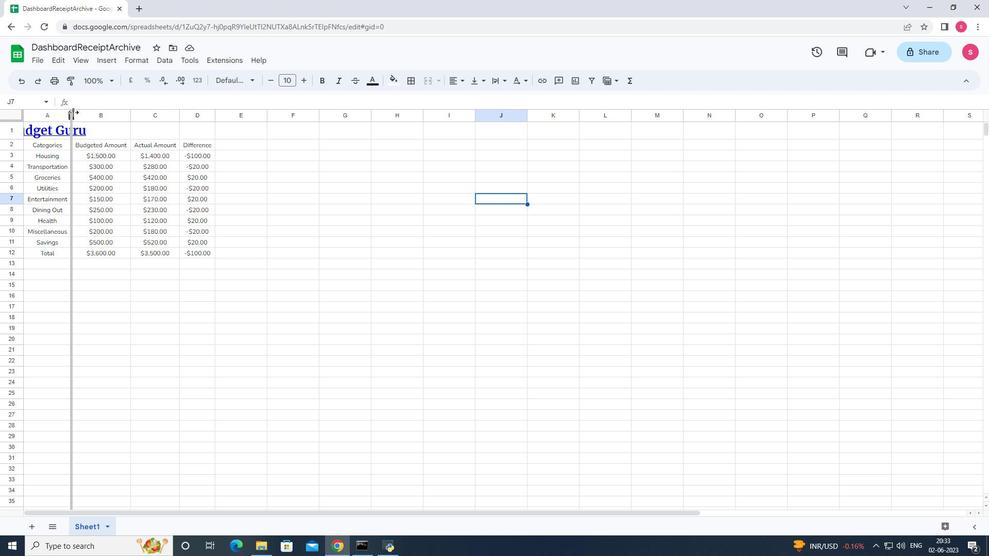 
Action: Mouse moved to (166, 111)
Screenshot: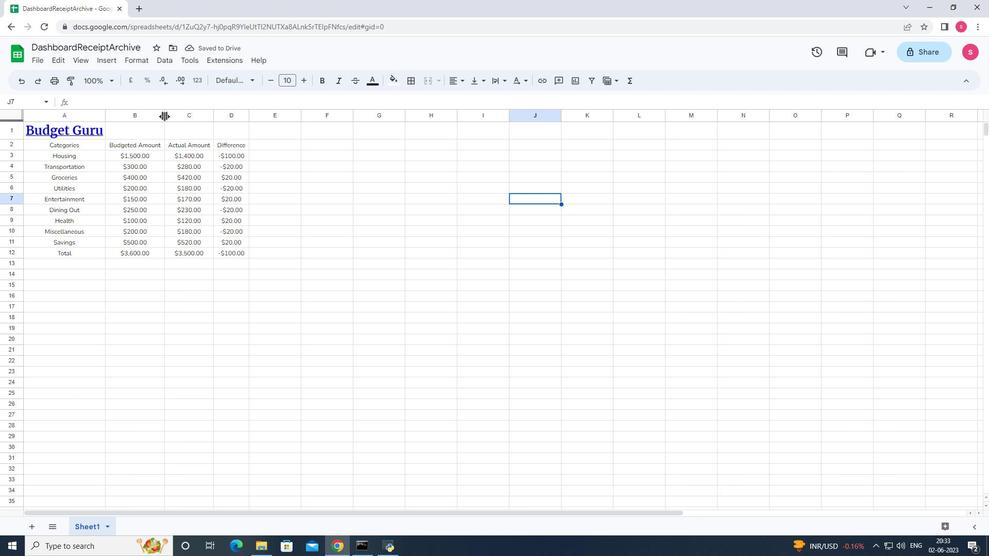 
Action: Mouse pressed left at (166, 111)
Screenshot: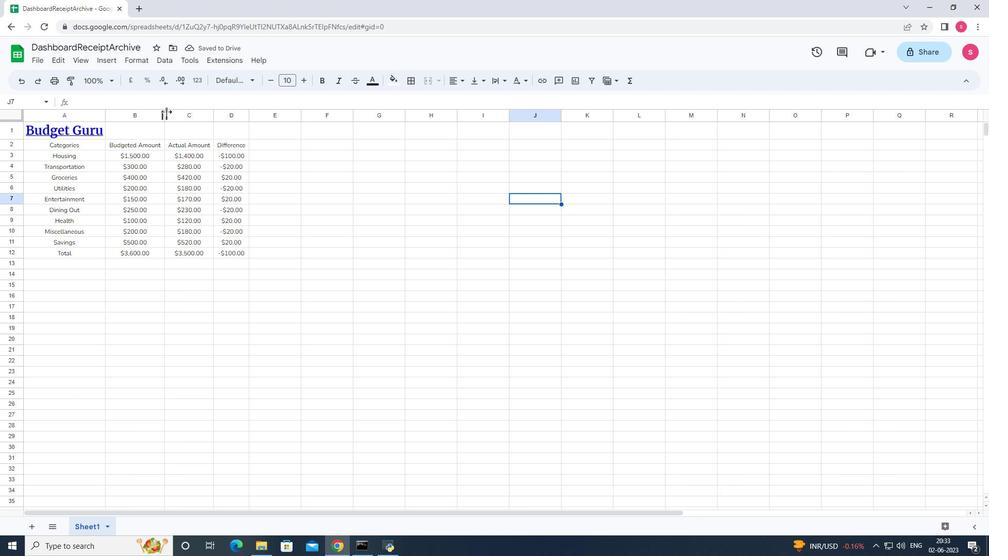 
Action: Mouse pressed left at (166, 111)
Screenshot: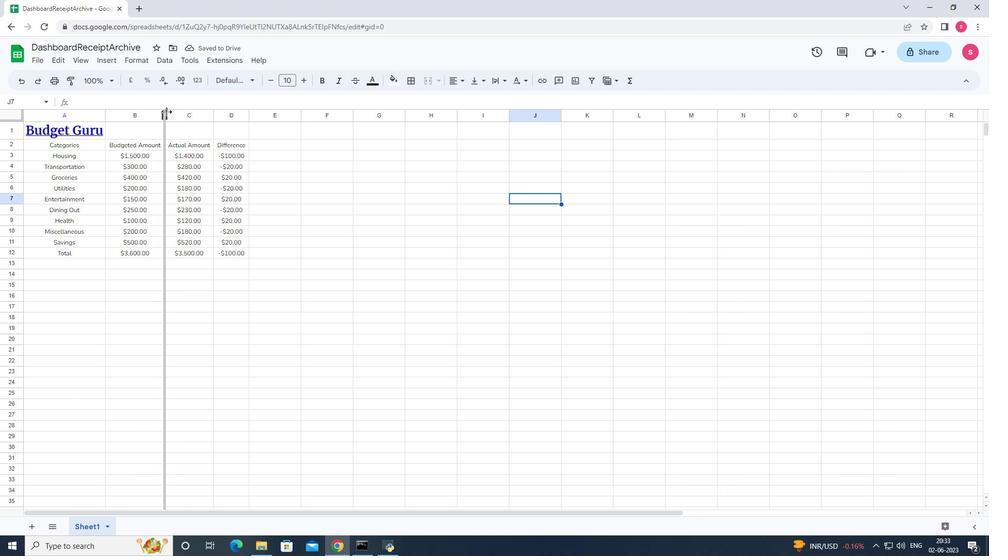 
Action: Mouse moved to (208, 112)
Screenshot: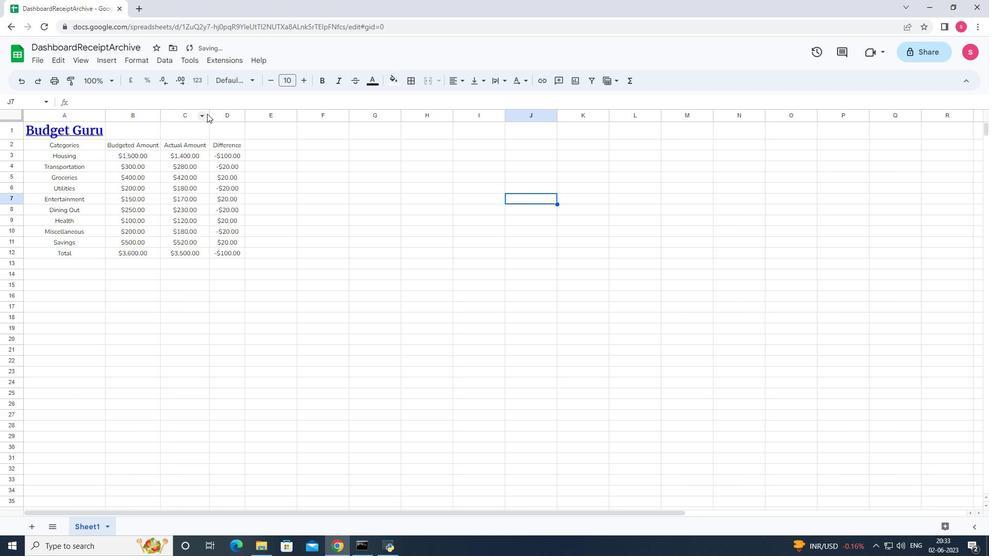 
Action: Mouse pressed left at (208, 112)
Screenshot: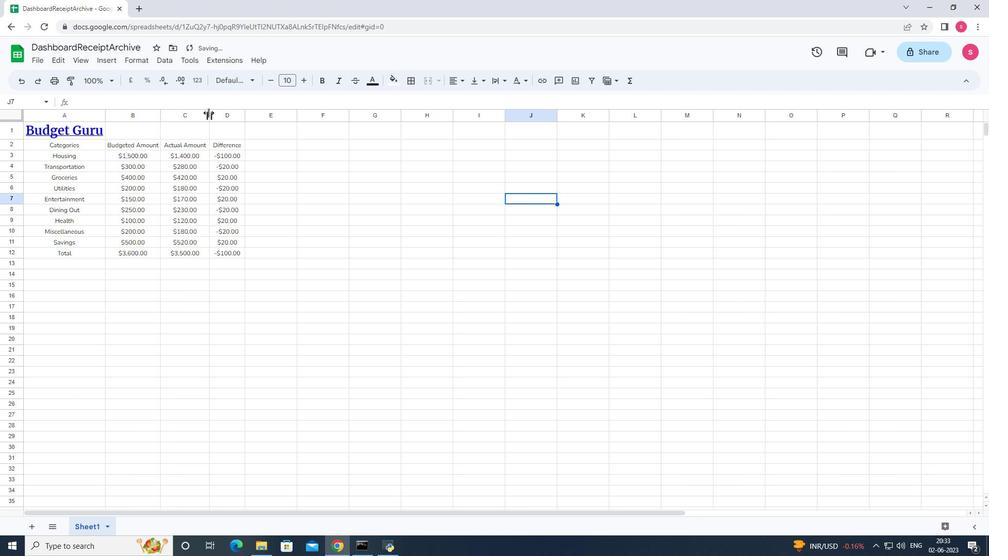 
Action: Mouse pressed left at (208, 112)
Screenshot: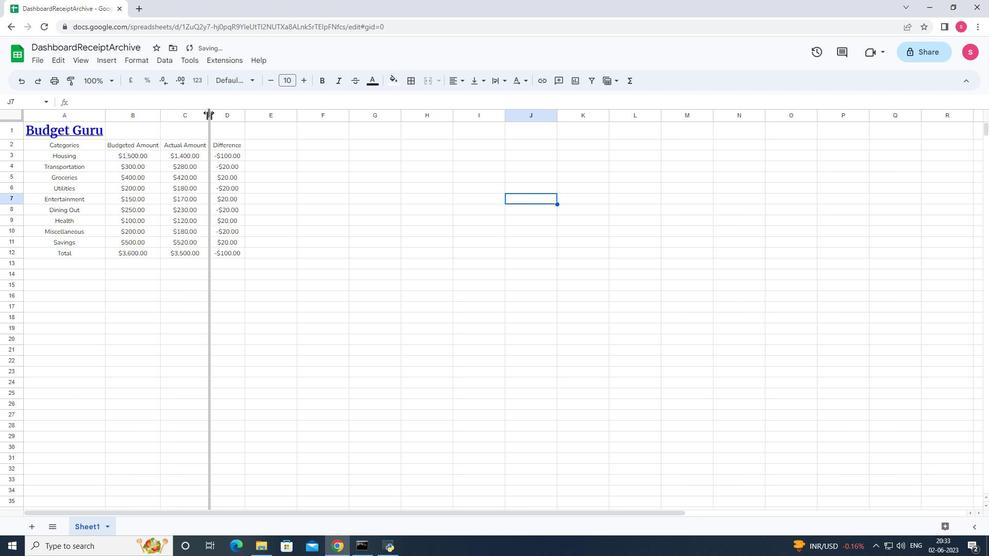 
Action: Mouse moved to (242, 117)
Screenshot: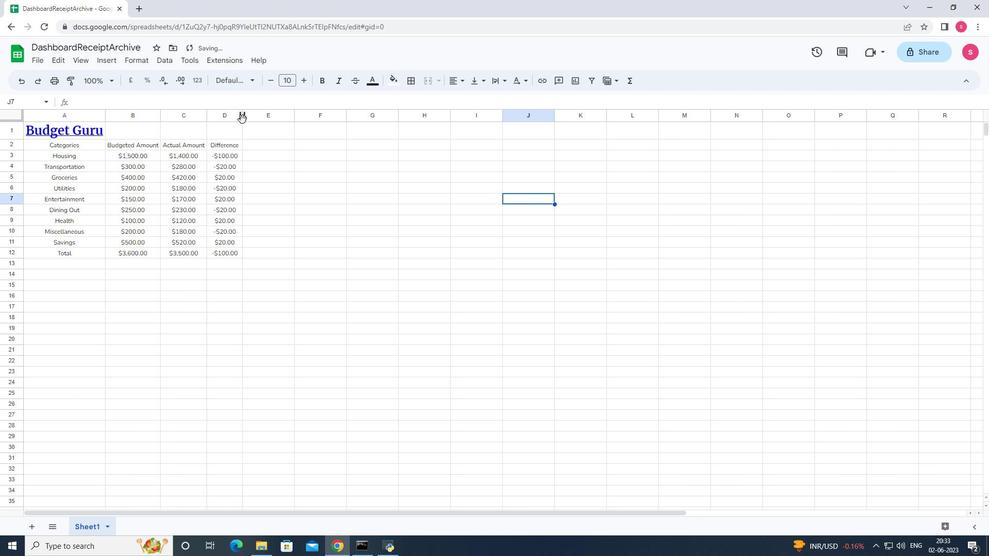 
Action: Mouse pressed left at (242, 117)
Screenshot: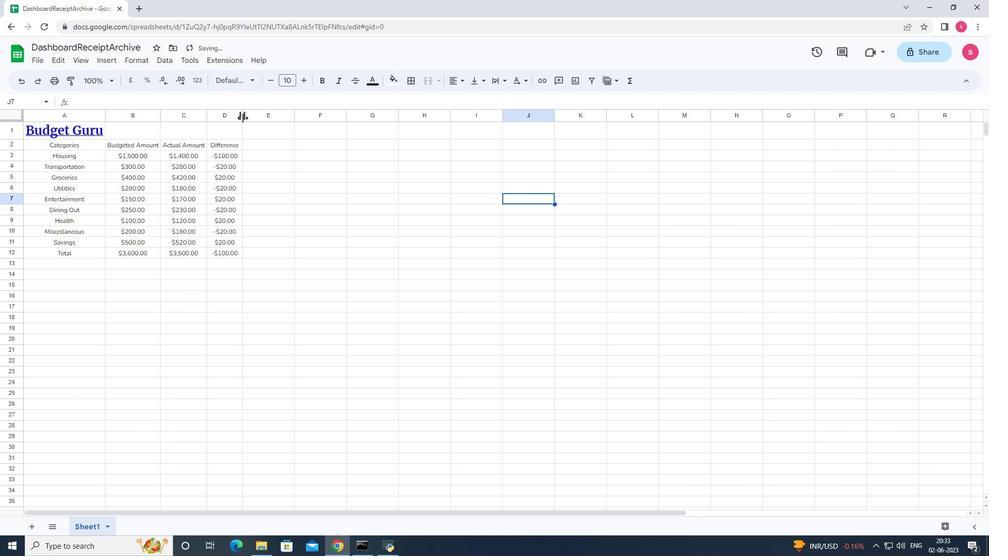 
Action: Mouse pressed left at (242, 117)
Screenshot: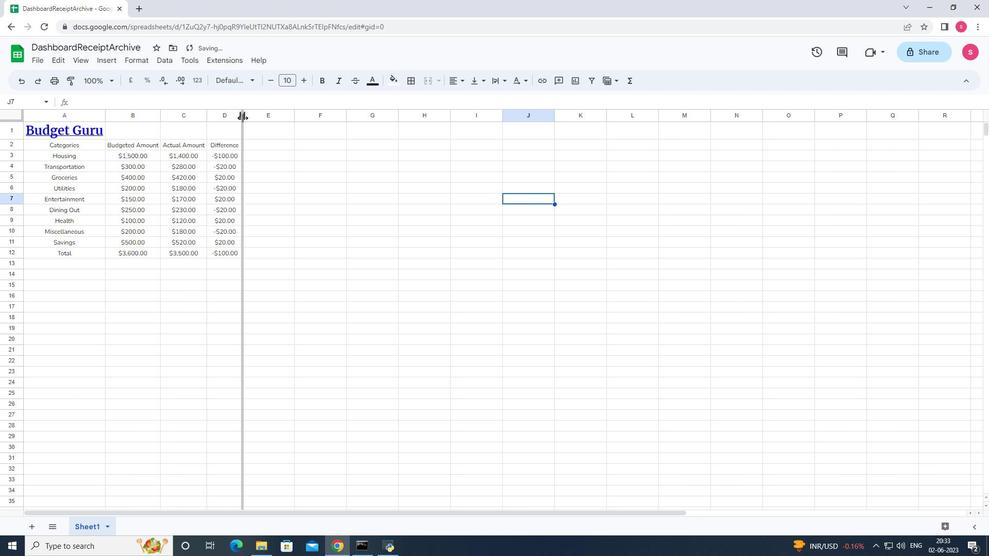 
Action: Mouse moved to (326, 213)
Screenshot: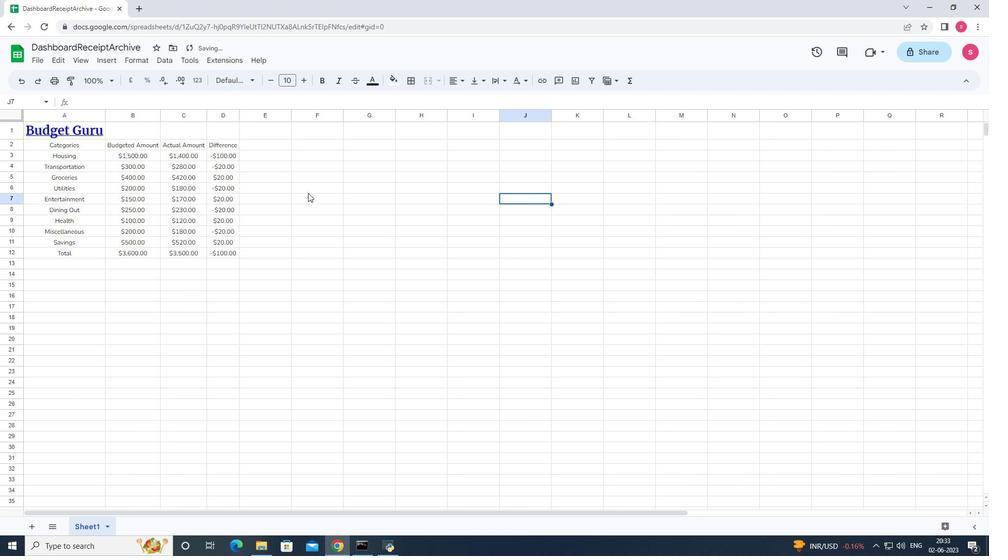
Action: Mouse pressed left at (326, 213)
Screenshot: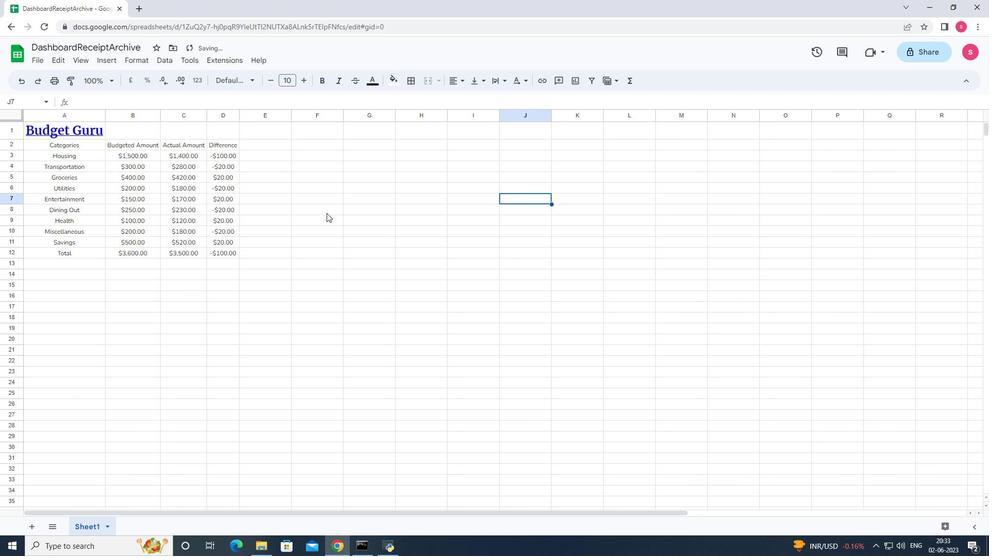 
Action: Mouse moved to (292, 387)
Screenshot: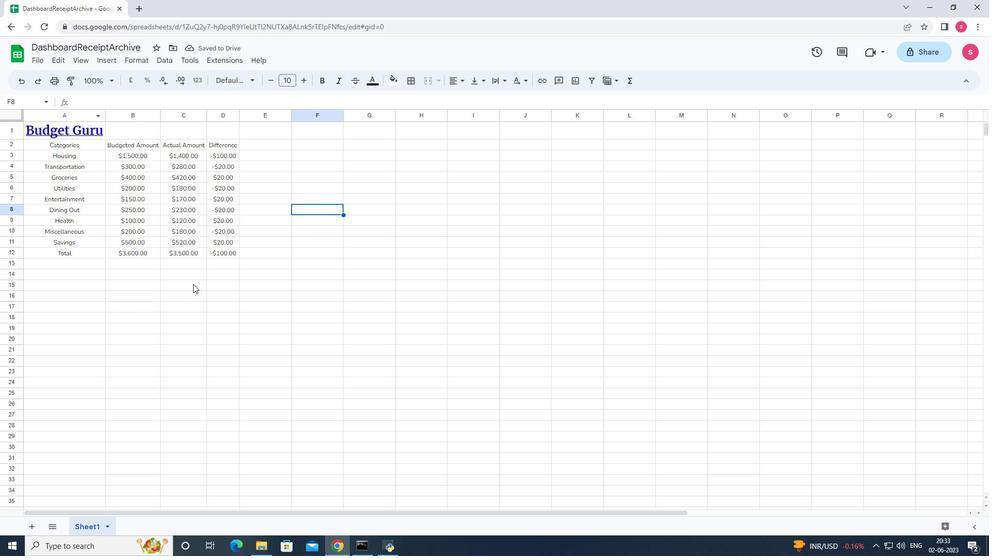 
Action: Key pressed ctrl+S
Screenshot: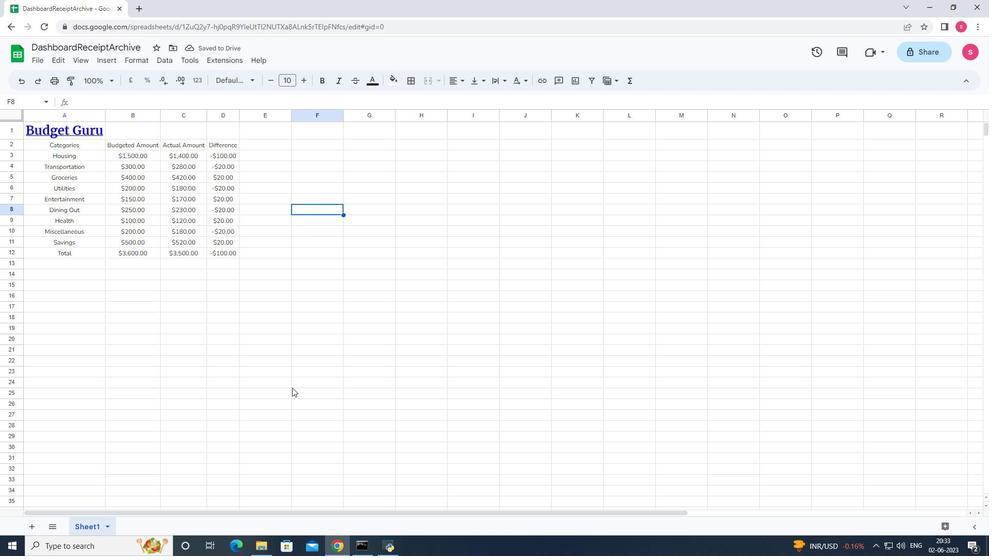 
Action: Mouse moved to (292, 387)
Screenshot: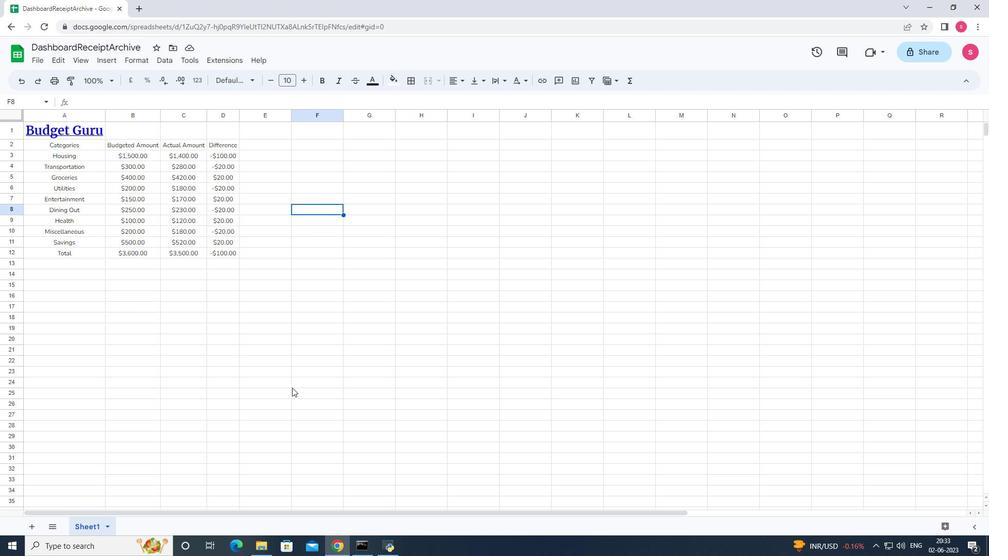 
